 Task: In the  document responsibility.odt Insert the command  'Suggesting 'Email the file to   'softage2@softage.net', with message attached Important: I've emailed you crucial details. Please make sure to go through it thoroughly. and file type: HTML
Action: Mouse moved to (312, 446)
Screenshot: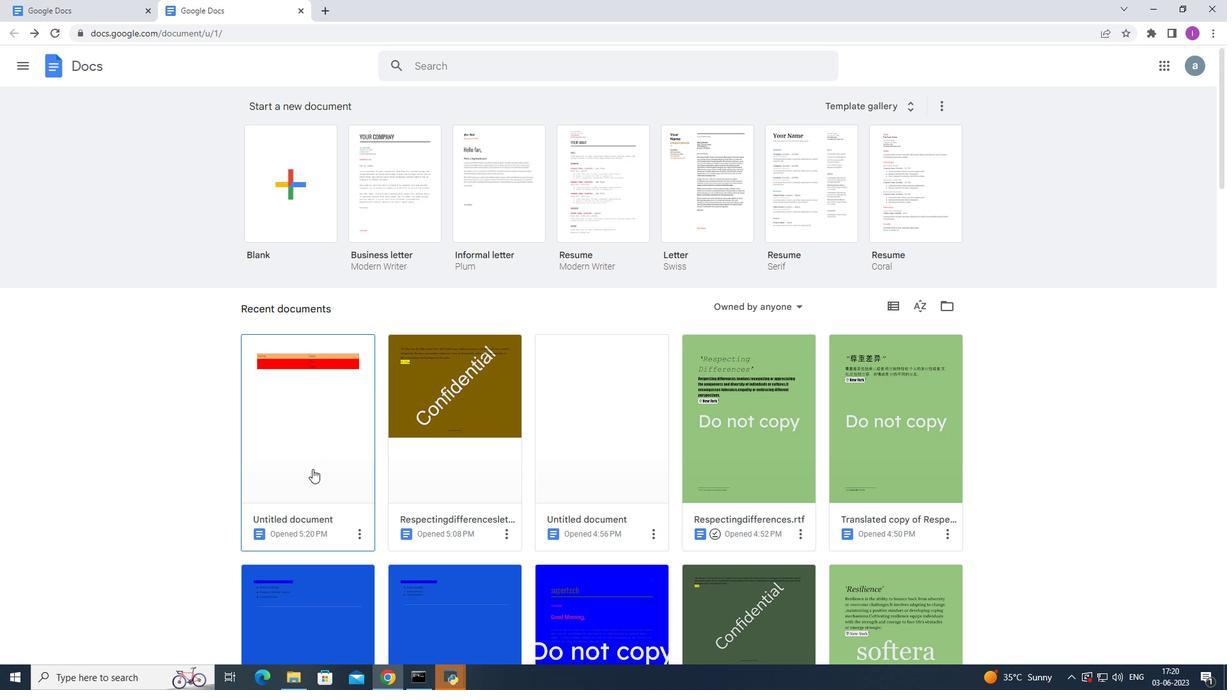 
Action: Mouse pressed left at (312, 446)
Screenshot: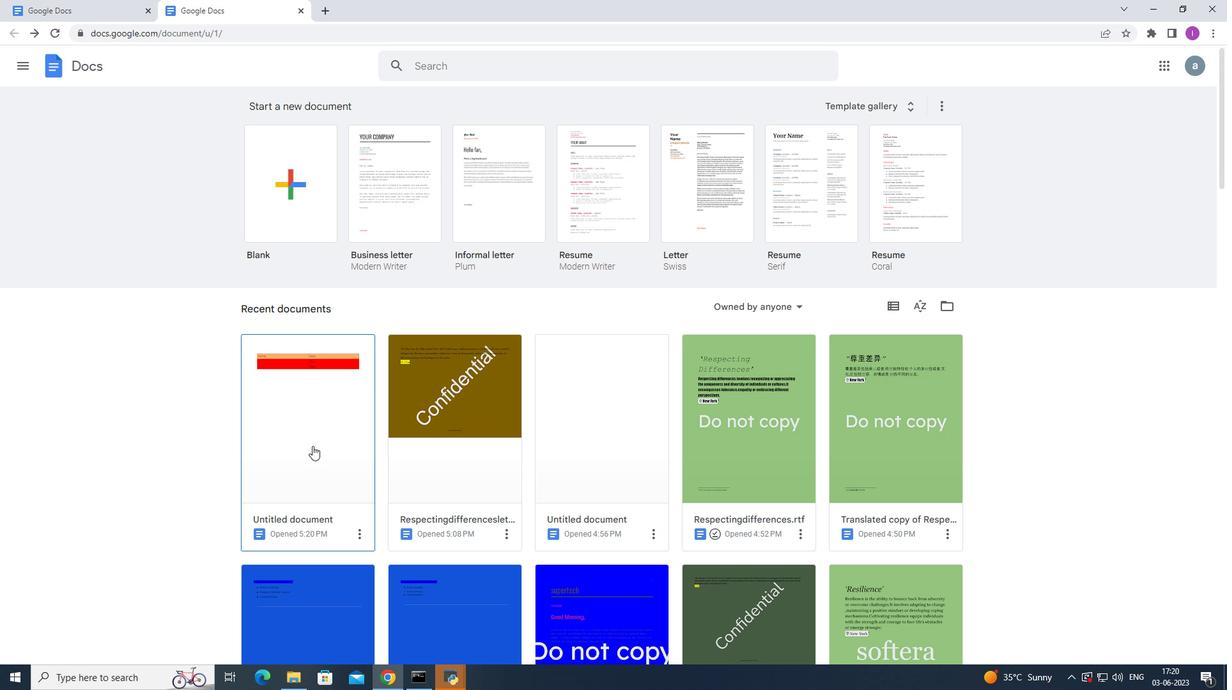 
Action: Mouse moved to (1164, 99)
Screenshot: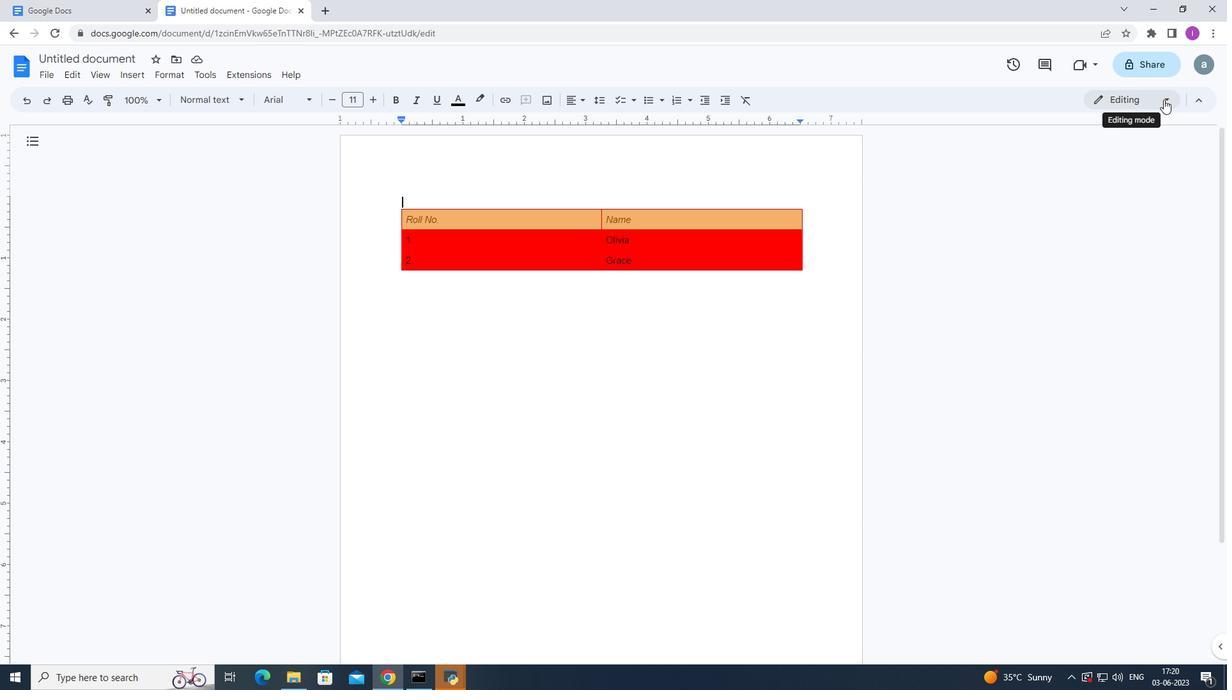 
Action: Mouse pressed left at (1164, 99)
Screenshot: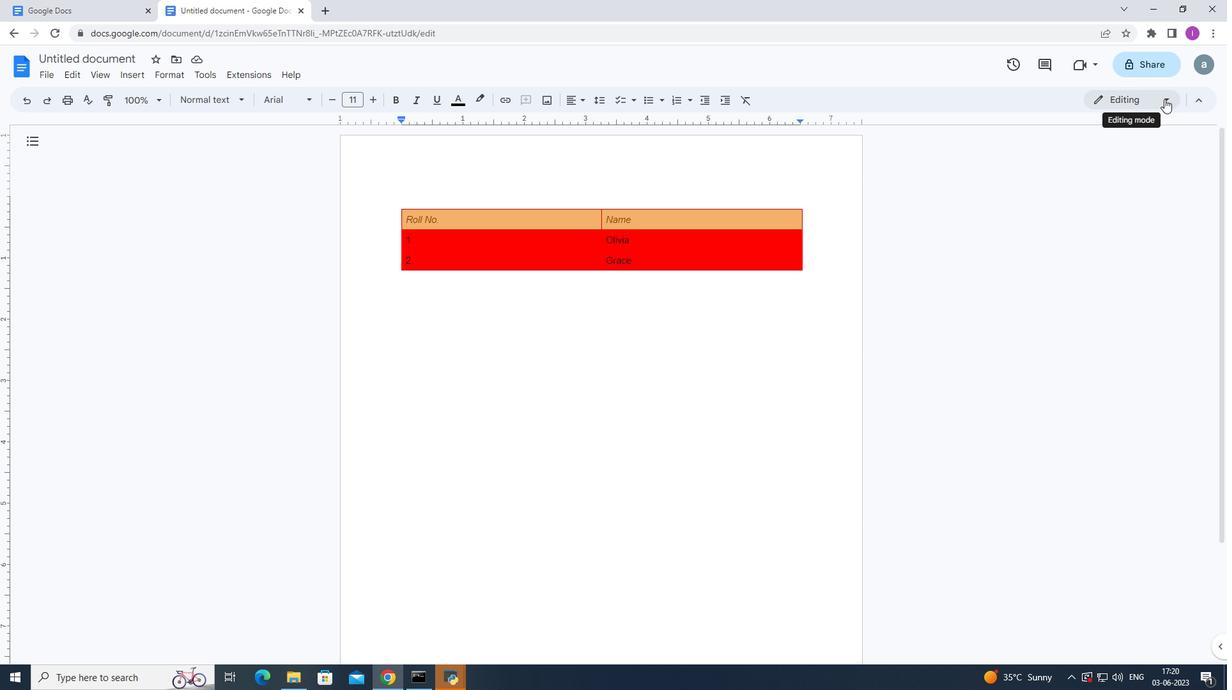 
Action: Mouse moved to (1135, 164)
Screenshot: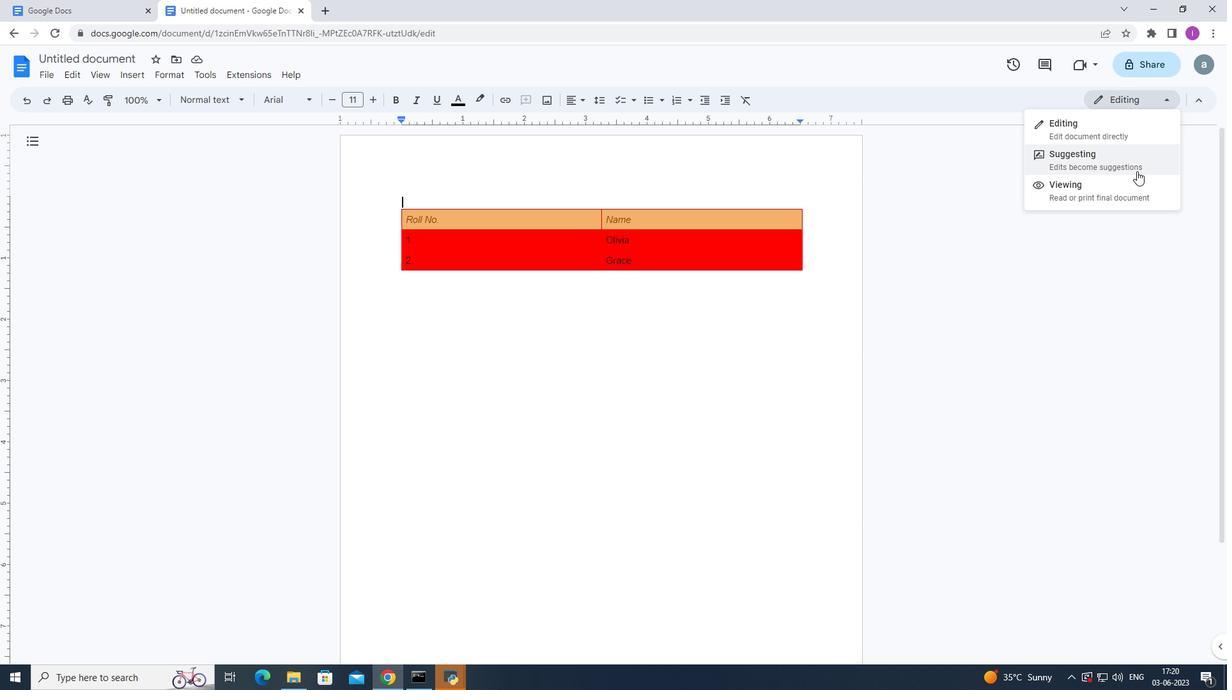 
Action: Mouse pressed left at (1135, 164)
Screenshot: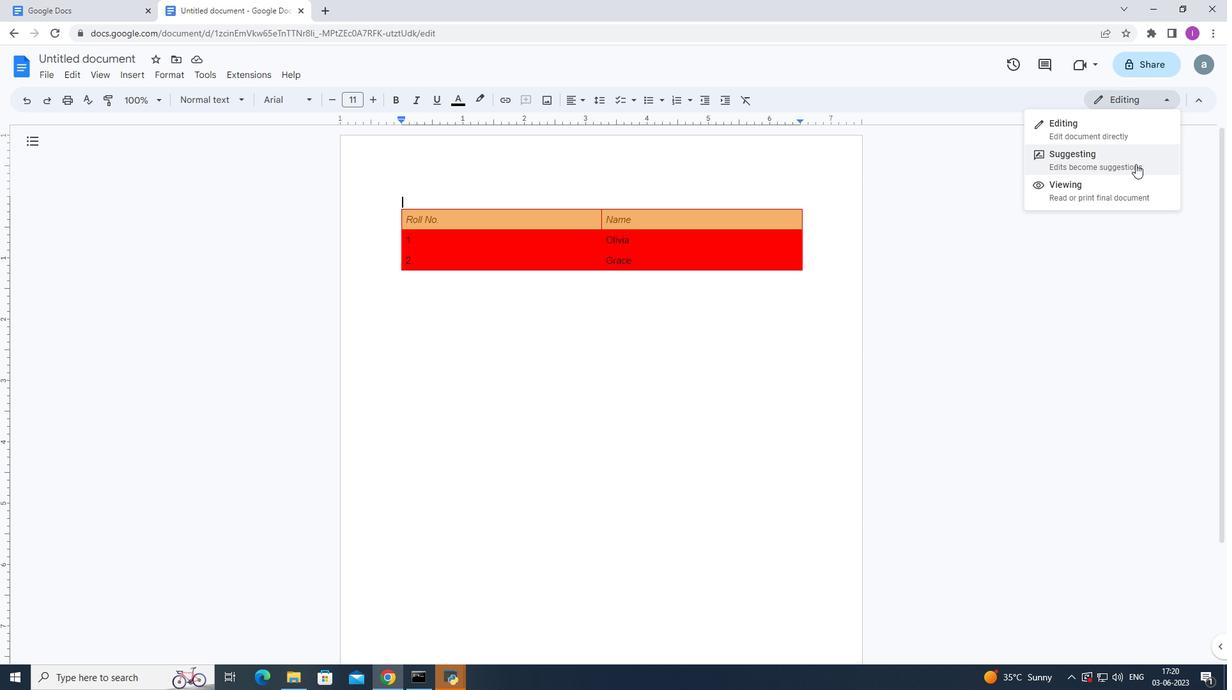 
Action: Mouse moved to (40, 79)
Screenshot: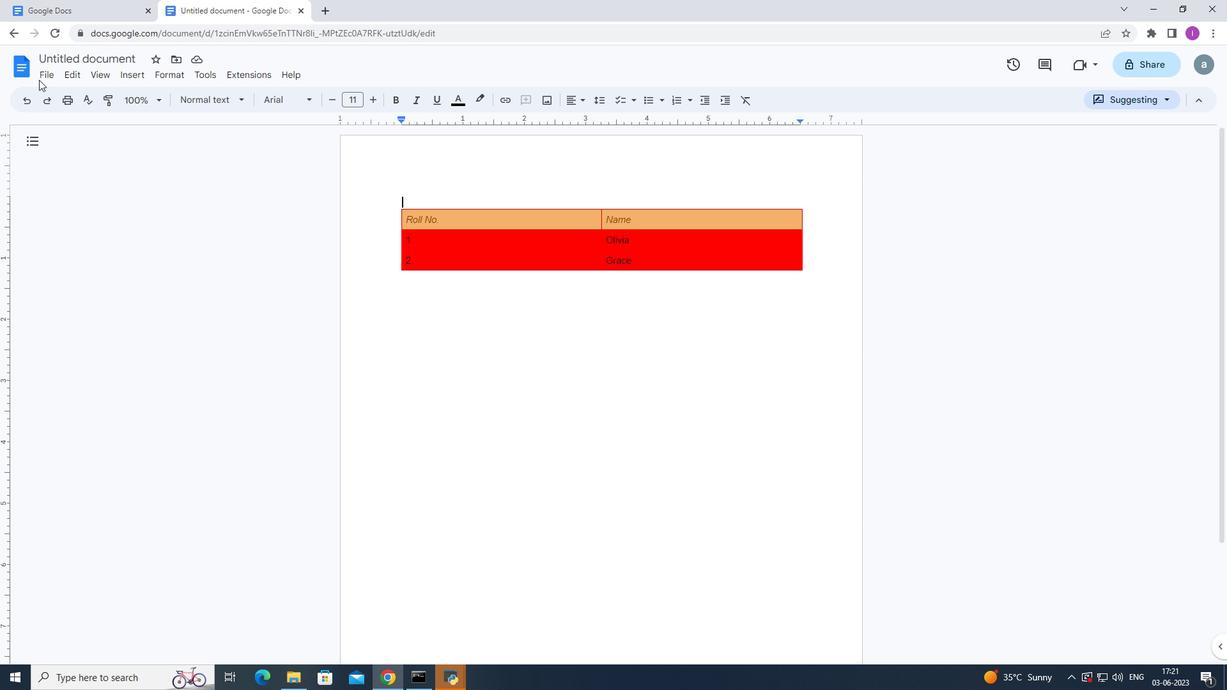 
Action: Mouse pressed left at (40, 79)
Screenshot: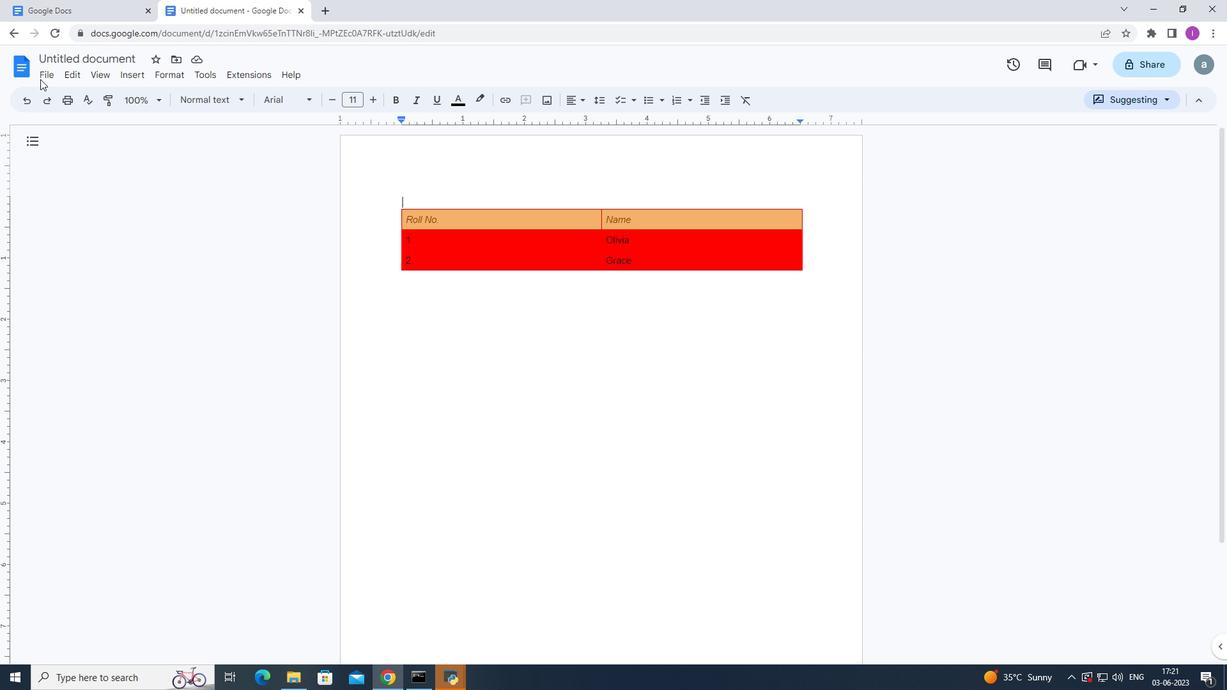 
Action: Mouse moved to (43, 71)
Screenshot: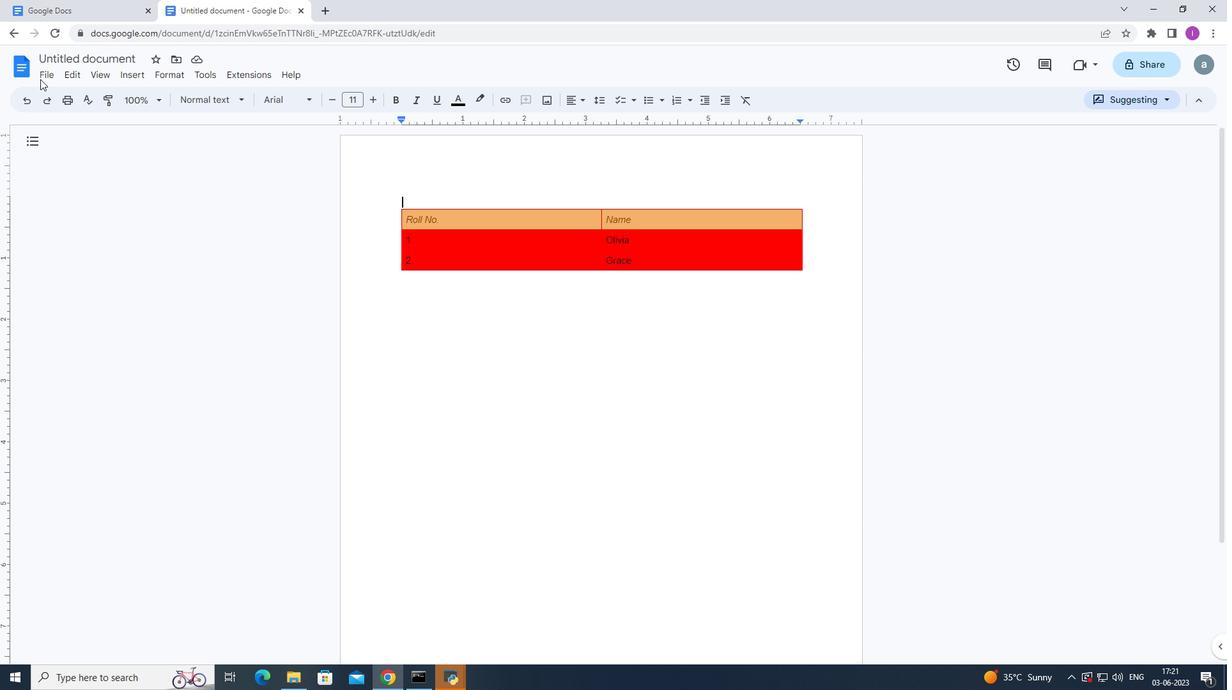 
Action: Mouse pressed left at (43, 71)
Screenshot: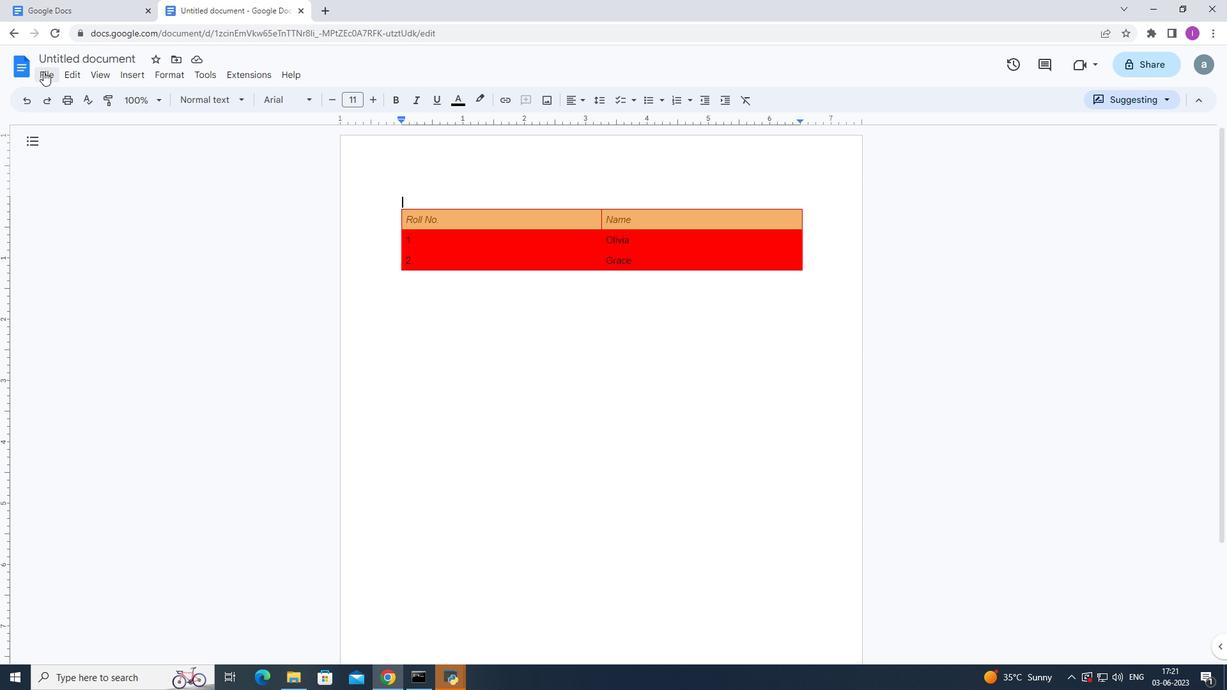 
Action: Mouse moved to (343, 187)
Screenshot: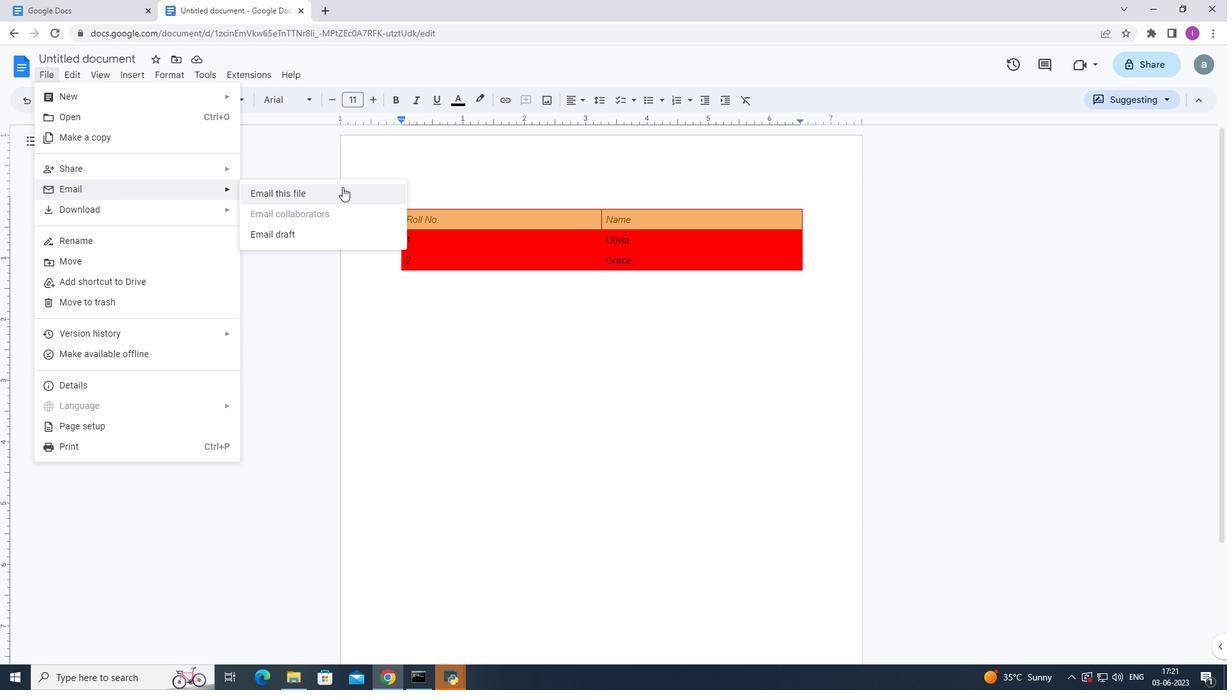 
Action: Mouse pressed left at (343, 187)
Screenshot: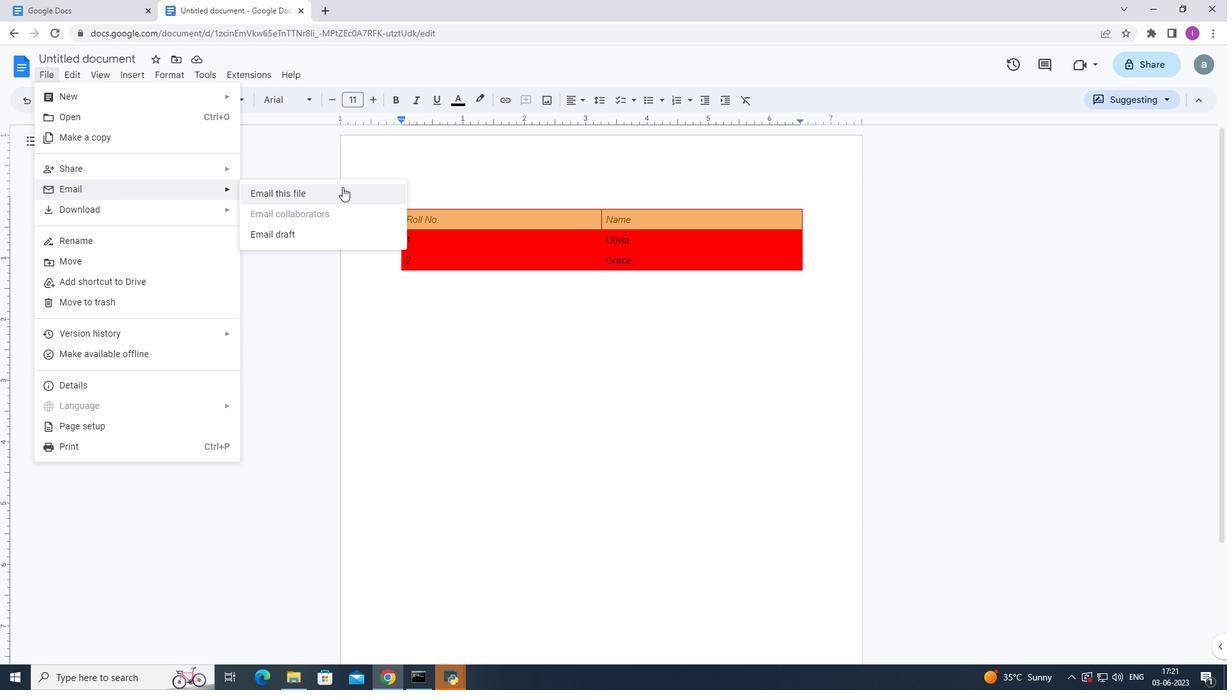
Action: Mouse moved to (504, 263)
Screenshot: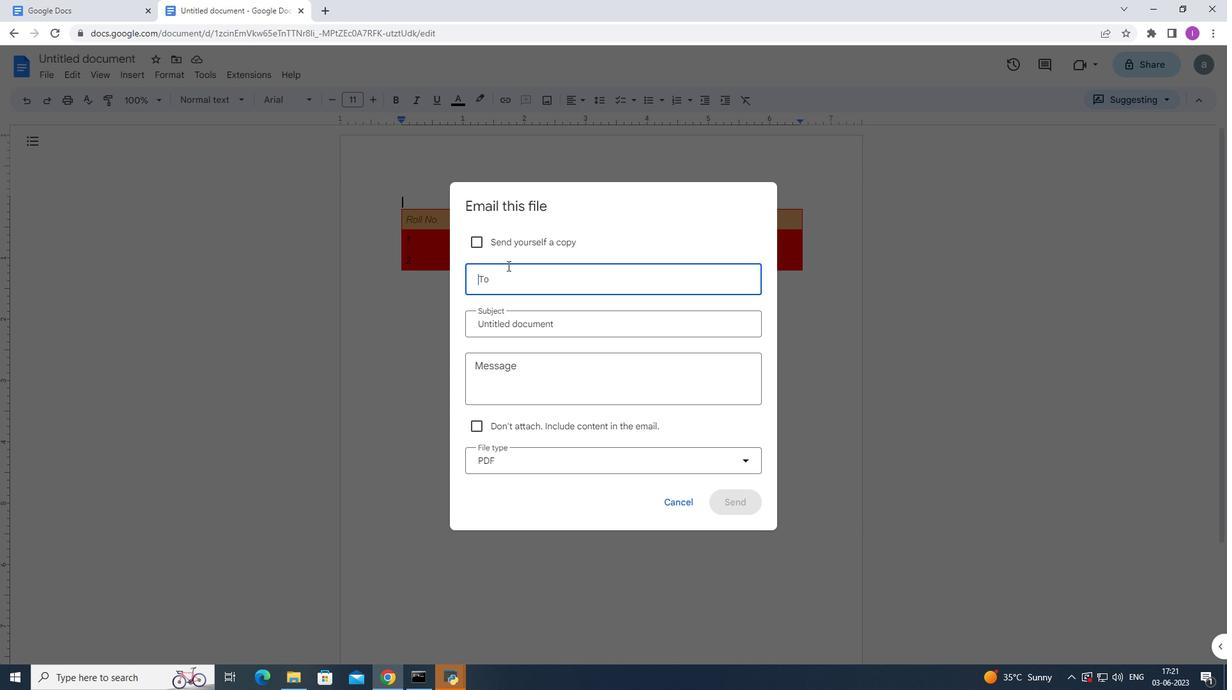
Action: Key pressed s
Screenshot: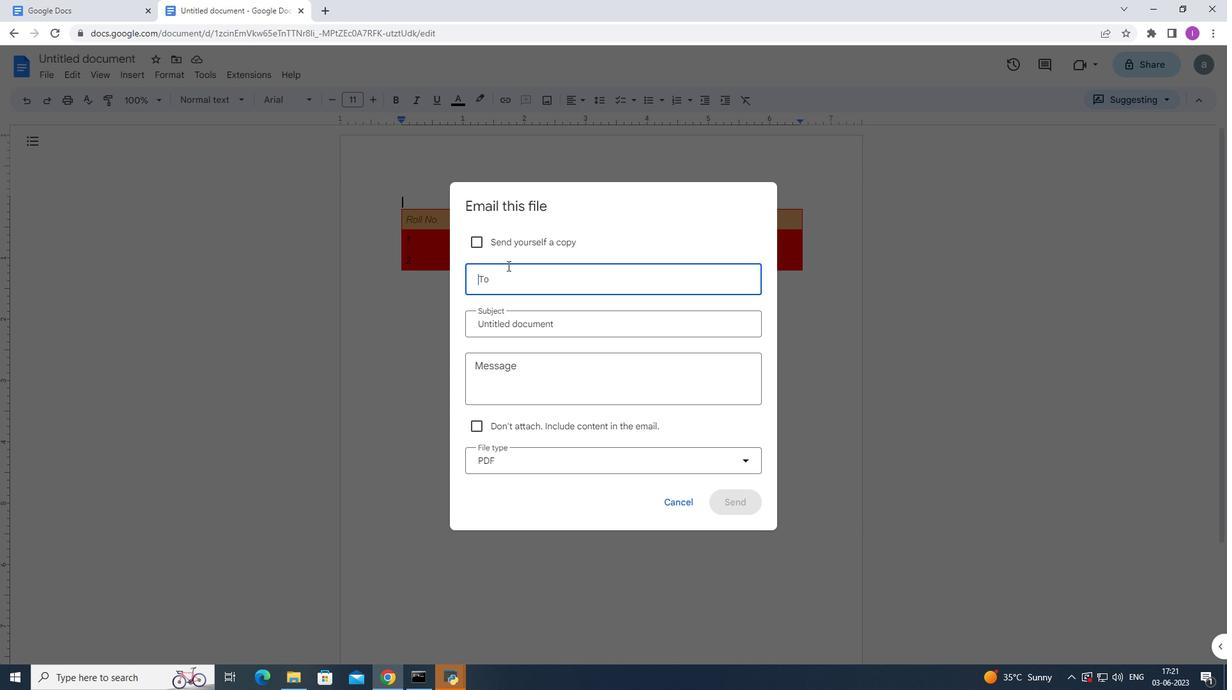
Action: Mouse moved to (503, 263)
Screenshot: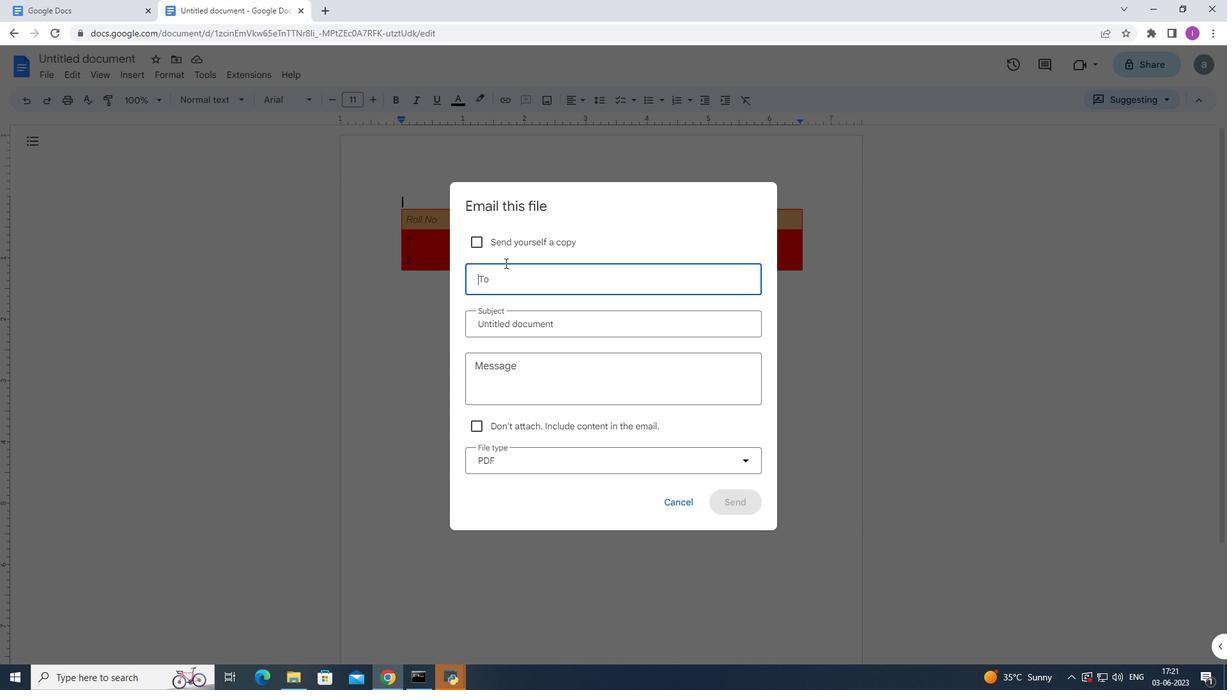 
Action: Key pressed o
Screenshot: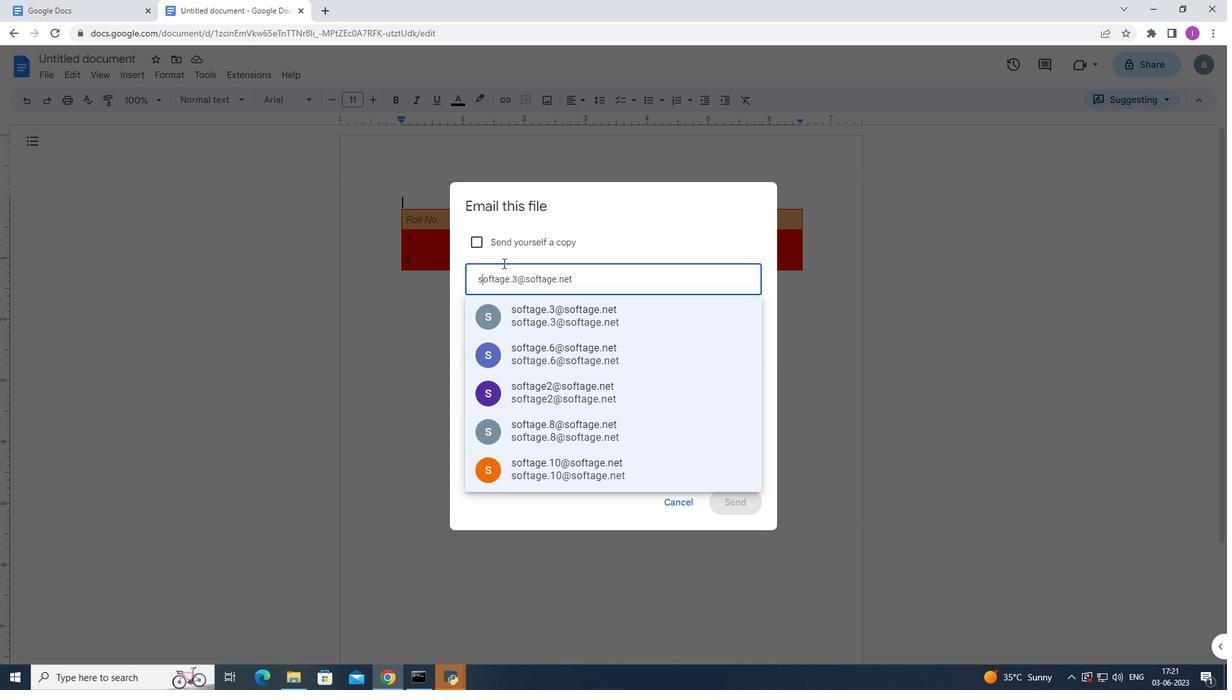 
Action: Mouse moved to (555, 381)
Screenshot: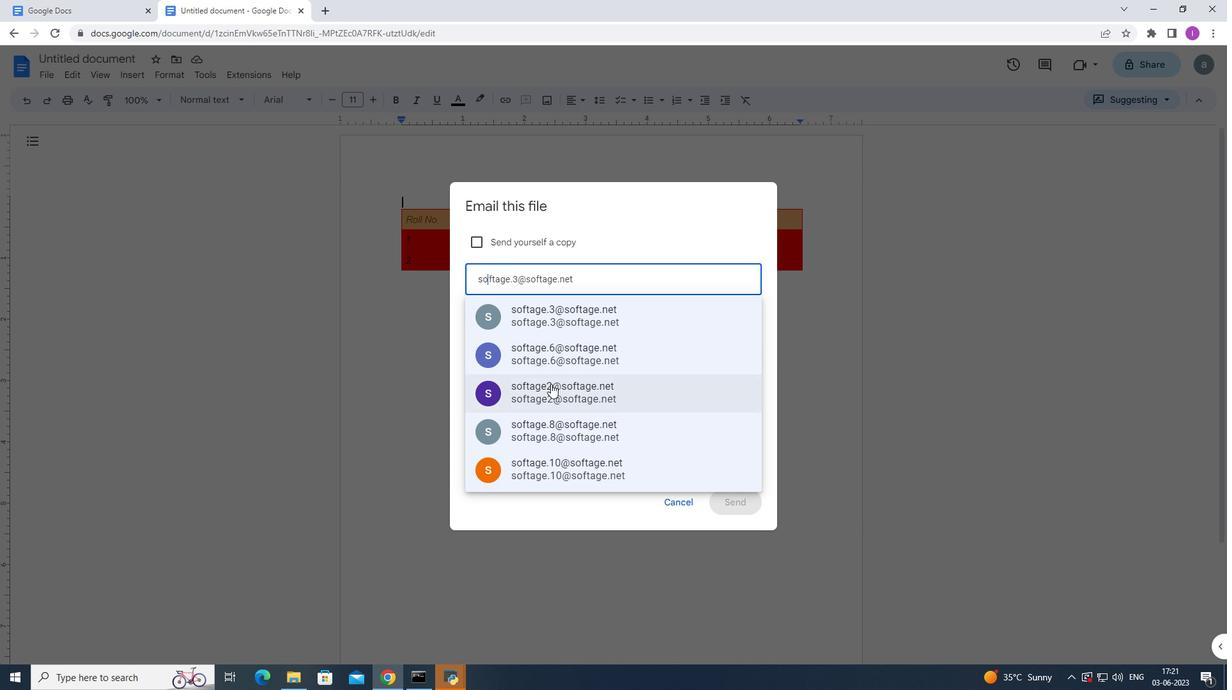 
Action: Mouse pressed left at (555, 381)
Screenshot: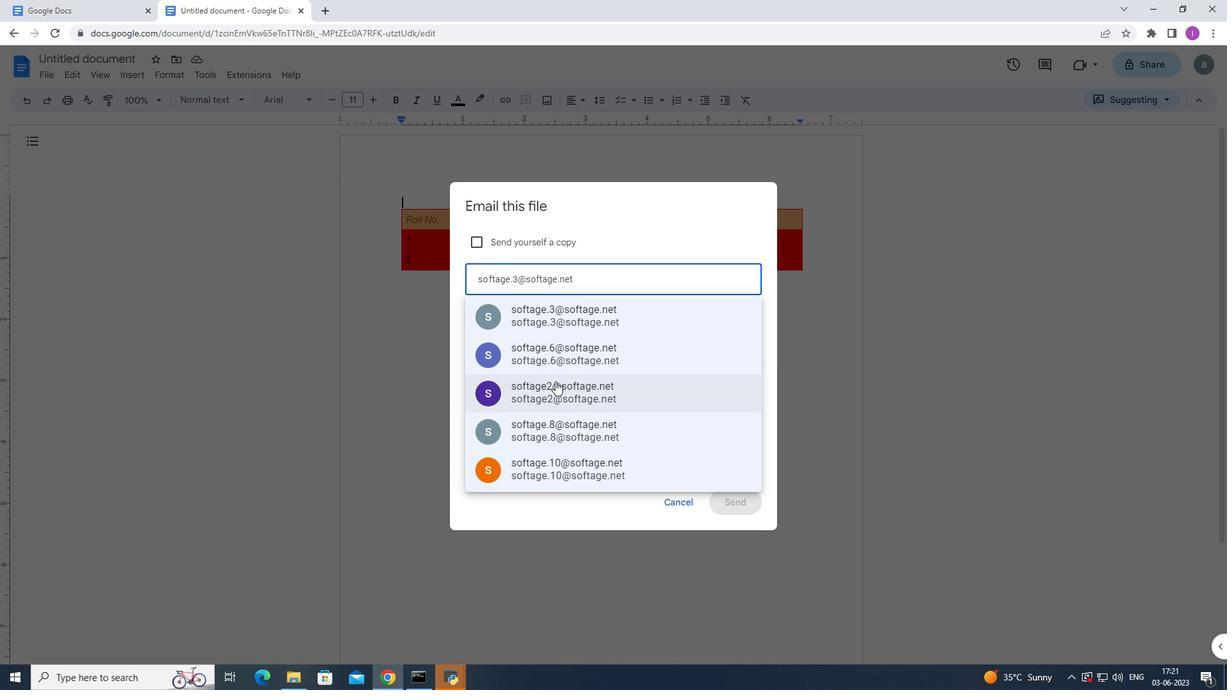 
Action: Mouse moved to (476, 368)
Screenshot: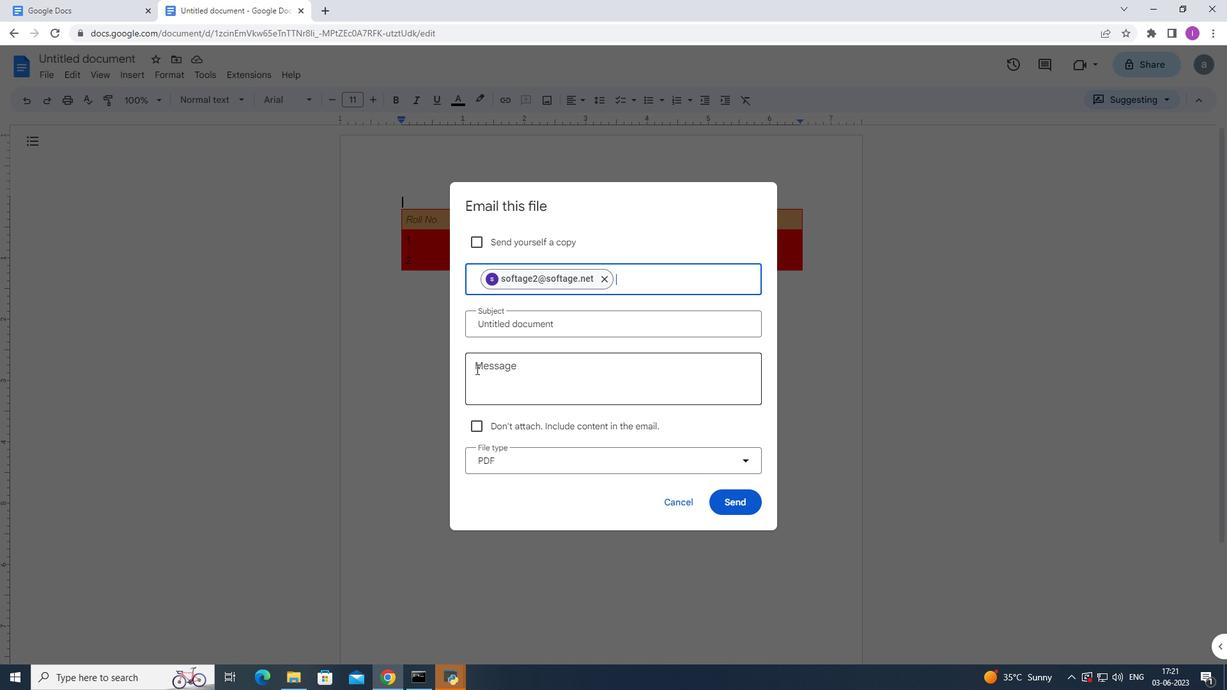 
Action: Mouse pressed left at (476, 368)
Screenshot: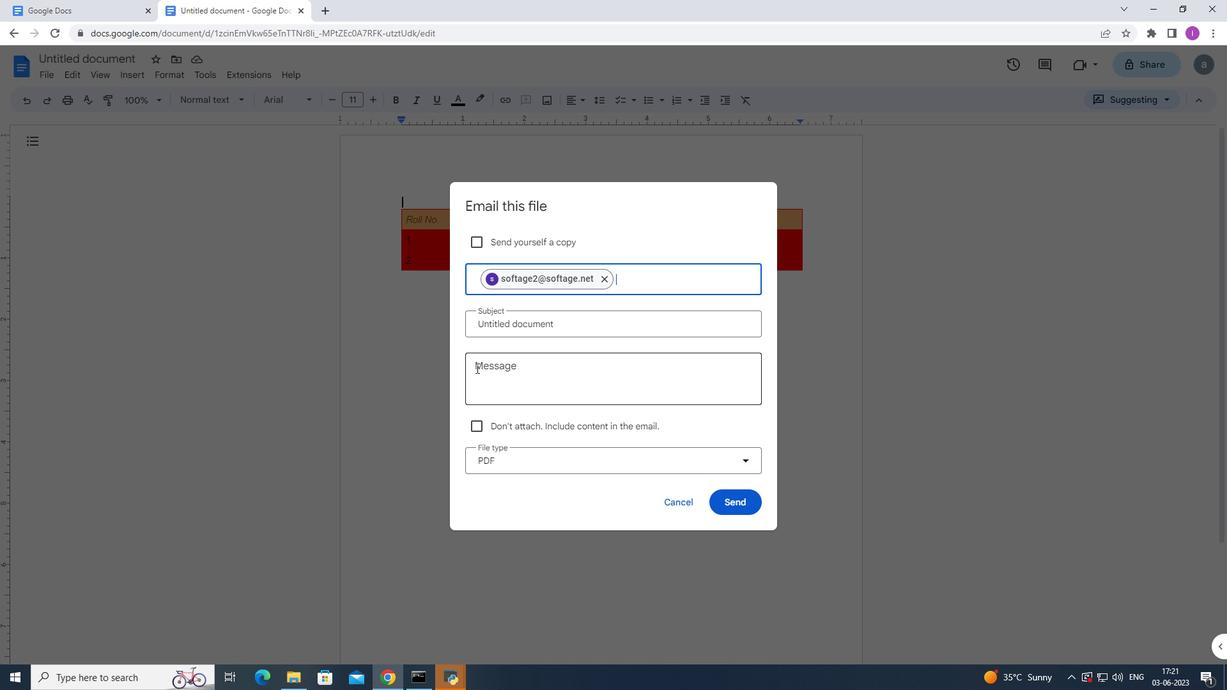 
Action: Mouse moved to (789, 69)
Screenshot: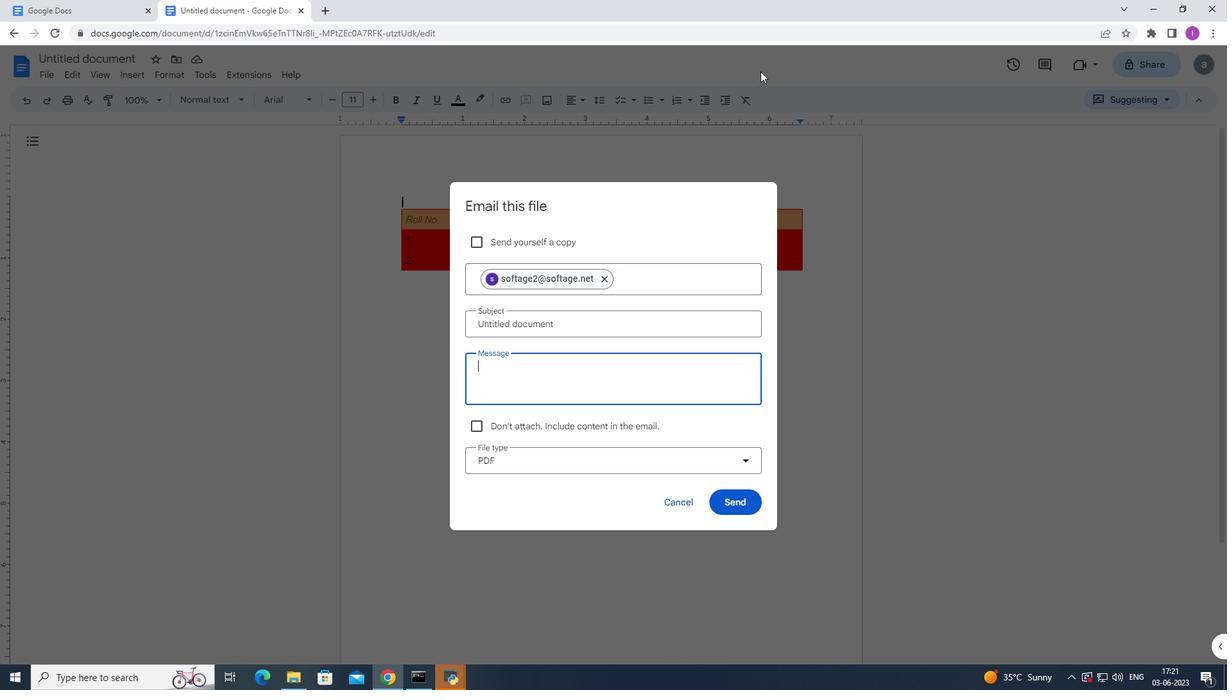
Action: Key pressed <Key.shift>Important
Screenshot: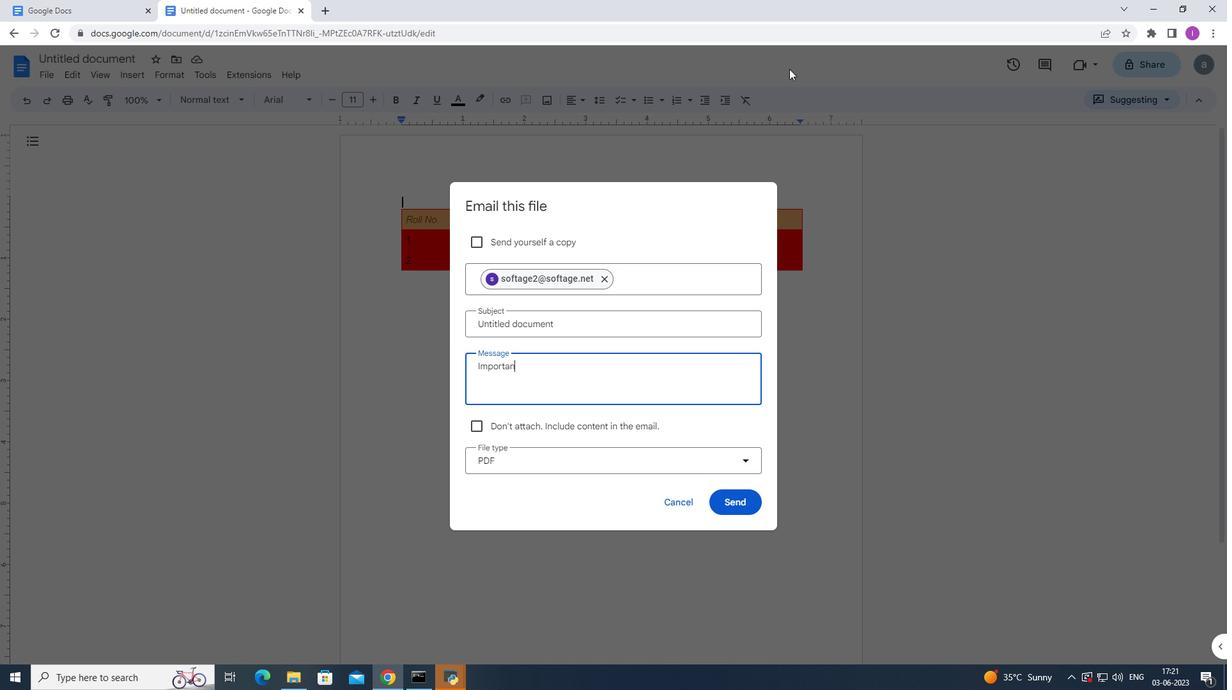 
Action: Mouse moved to (1137, 72)
Screenshot: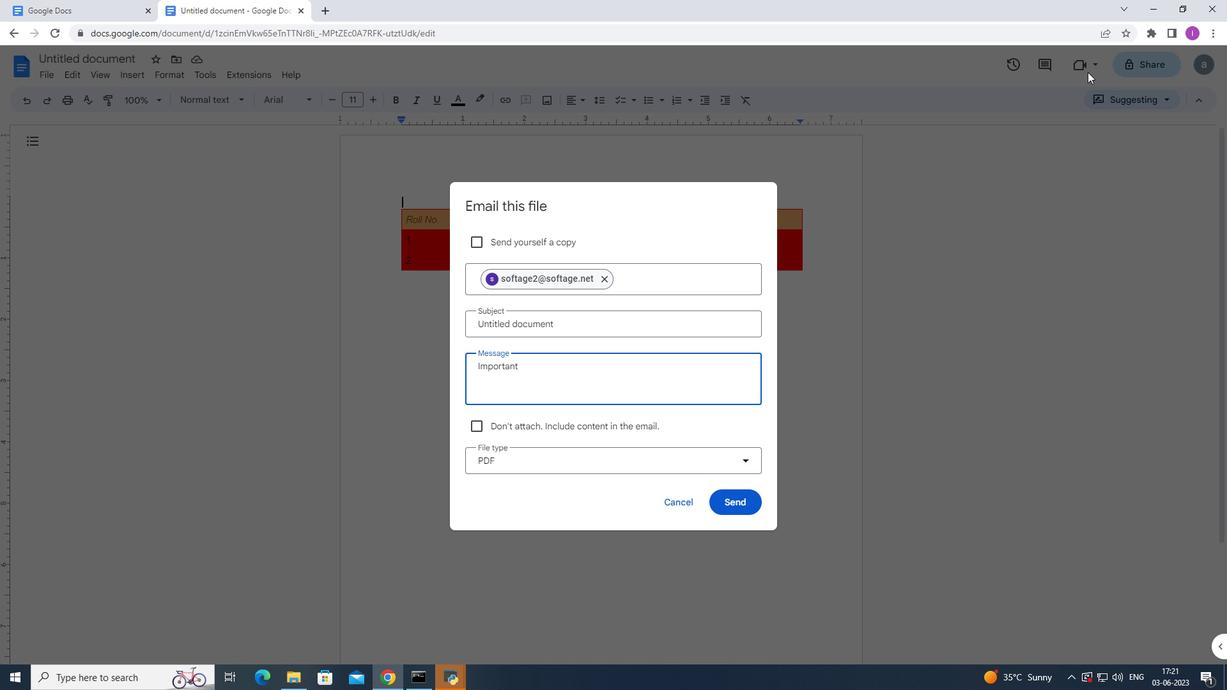 
Action: Key pressed <Key.shift><Key.shift>:<Key.space><Key.shift>I've<Key.space>emailed<Key.space>you<Key.space>crucial<Key.space>detal<Key.backspace>ils
Screenshot: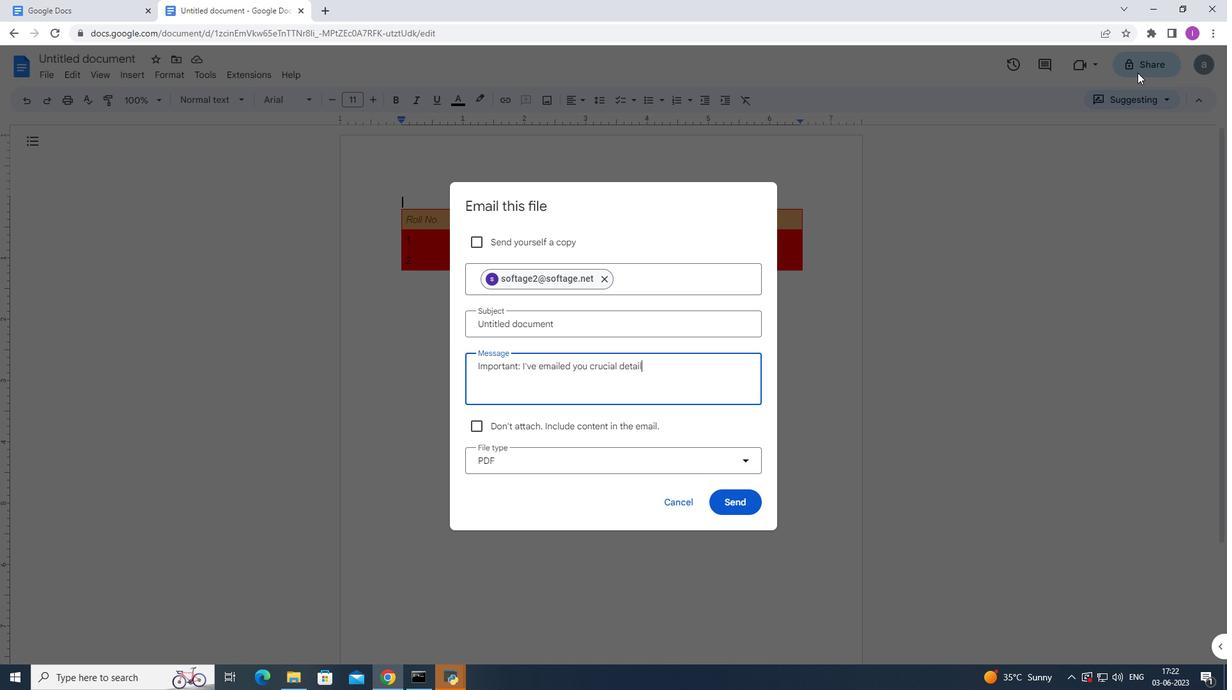 
Action: Mouse moved to (1227, 109)
Screenshot: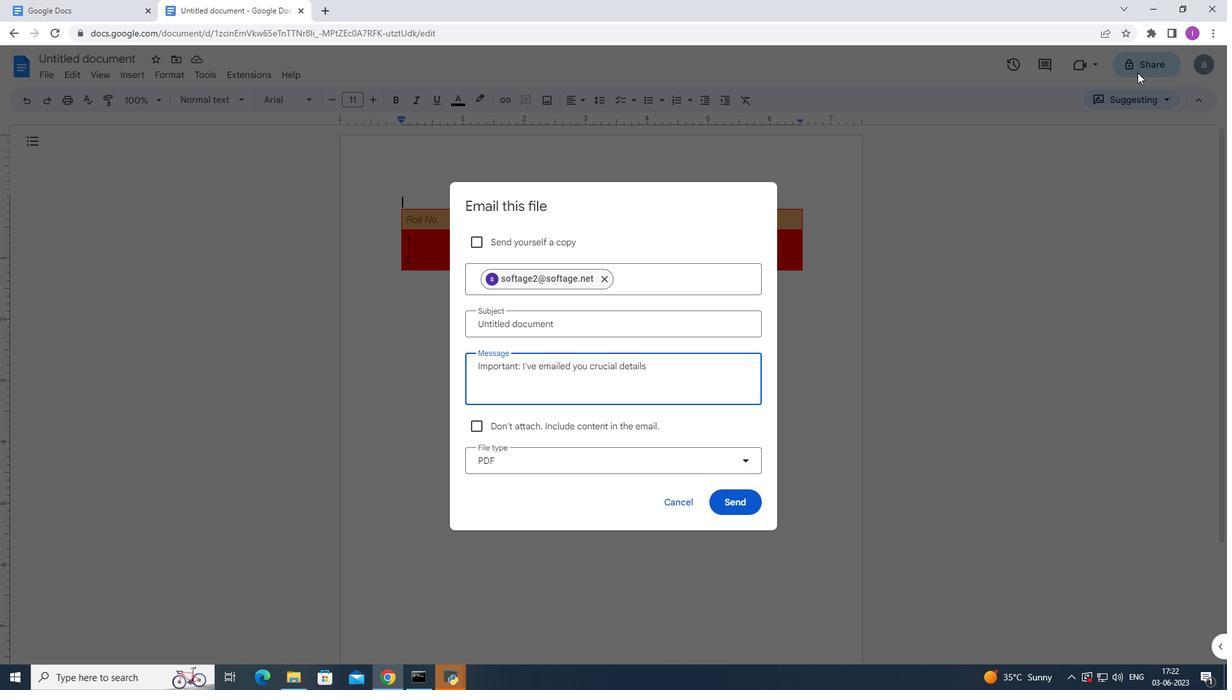 
Action: Key pressed .please<Key.space>makesurre
Screenshot: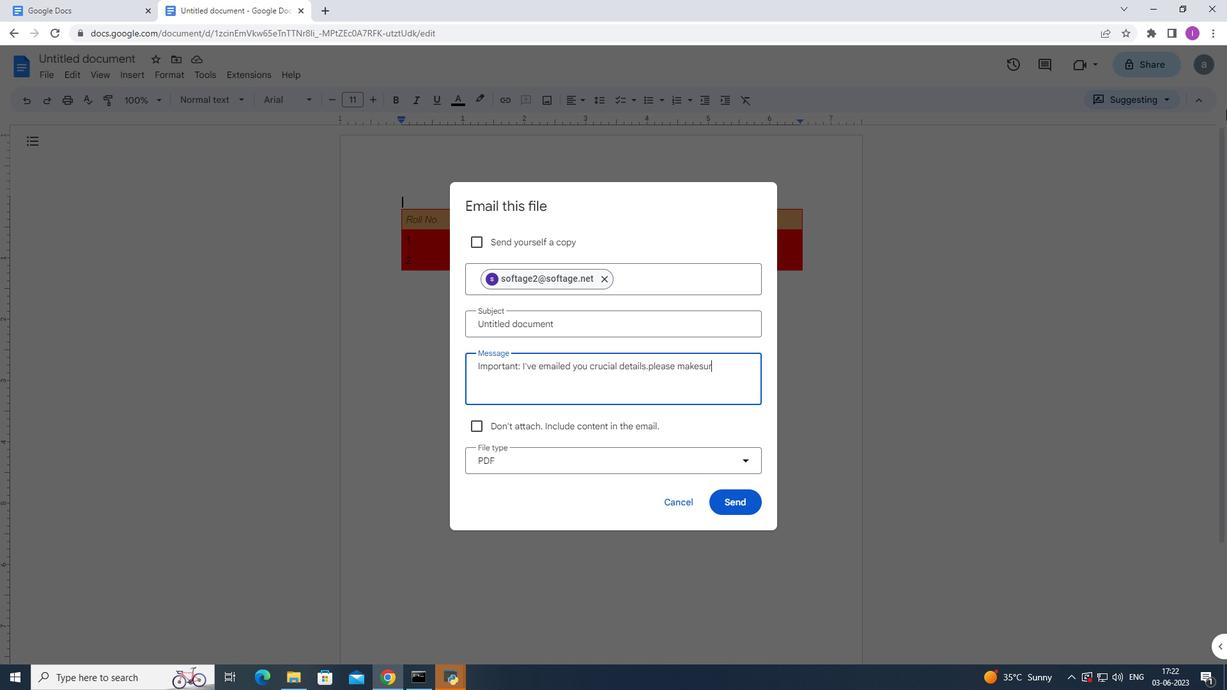 
Action: Mouse moved to (701, 368)
Screenshot: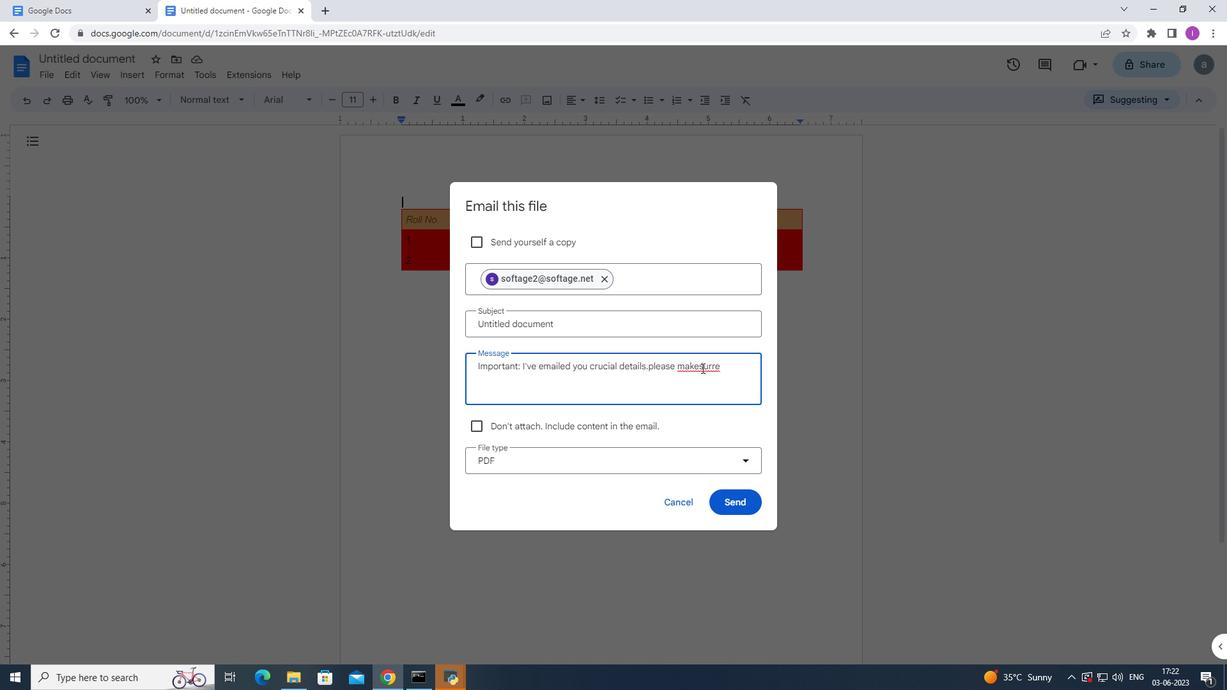 
Action: Mouse pressed left at (701, 368)
Screenshot: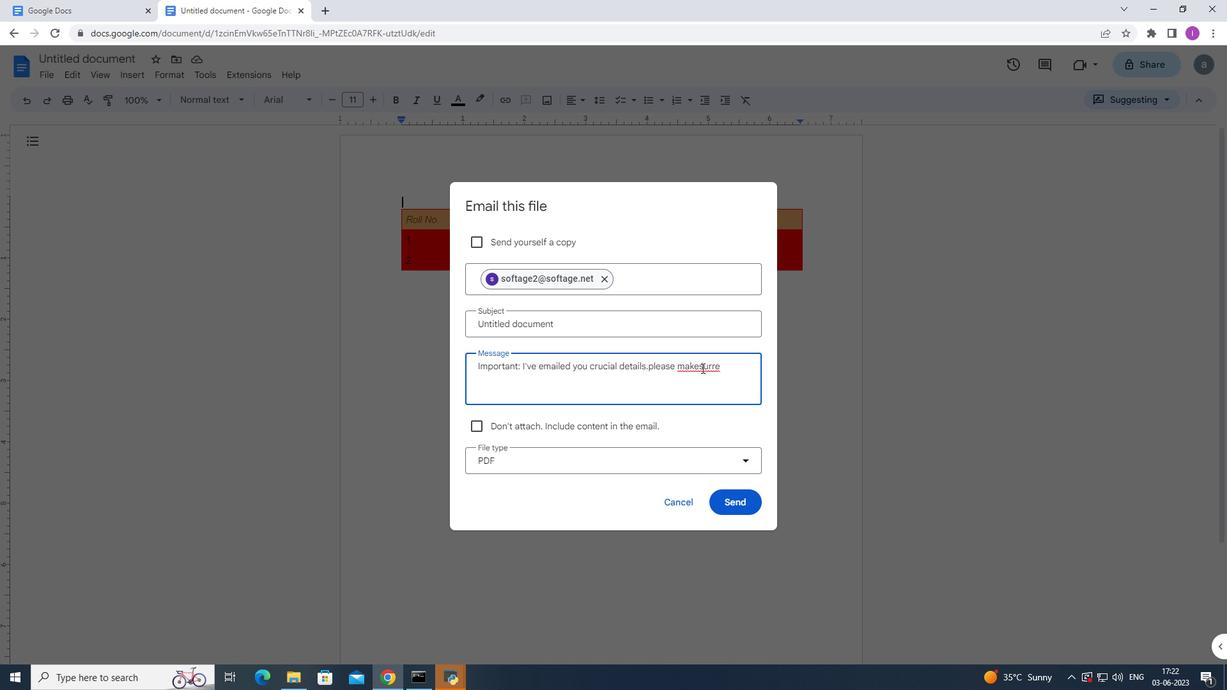 
Action: Mouse moved to (696, 368)
Screenshot: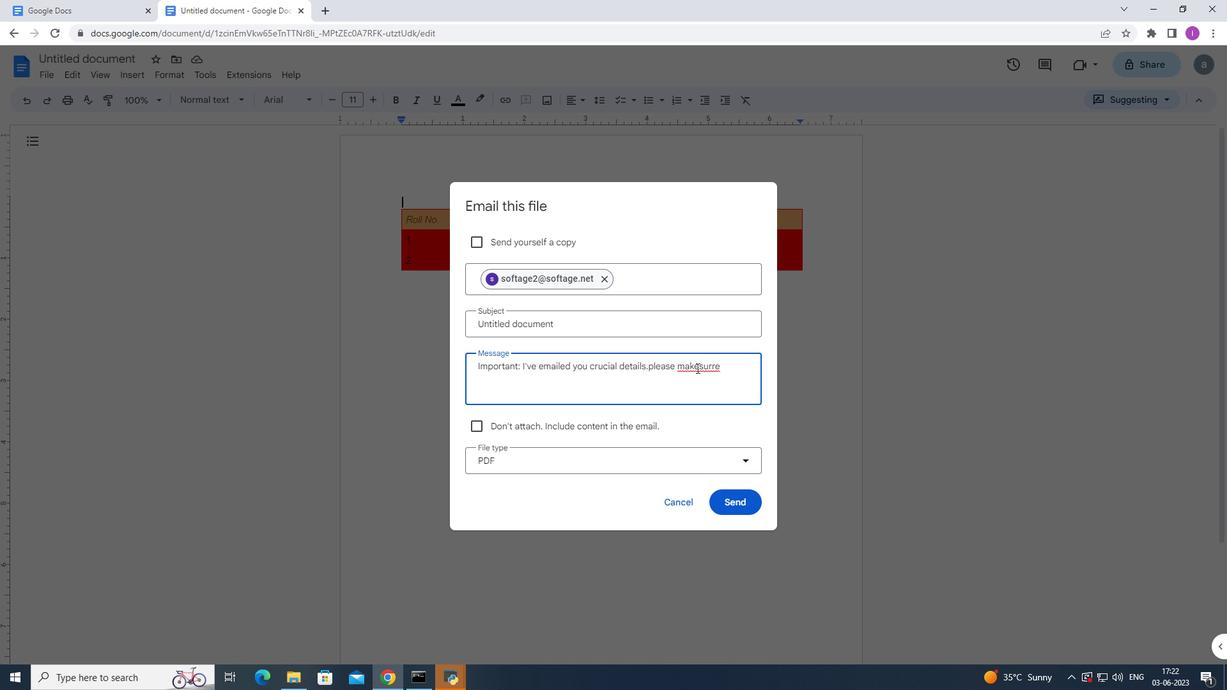 
Action: Mouse pressed left at (696, 368)
Screenshot: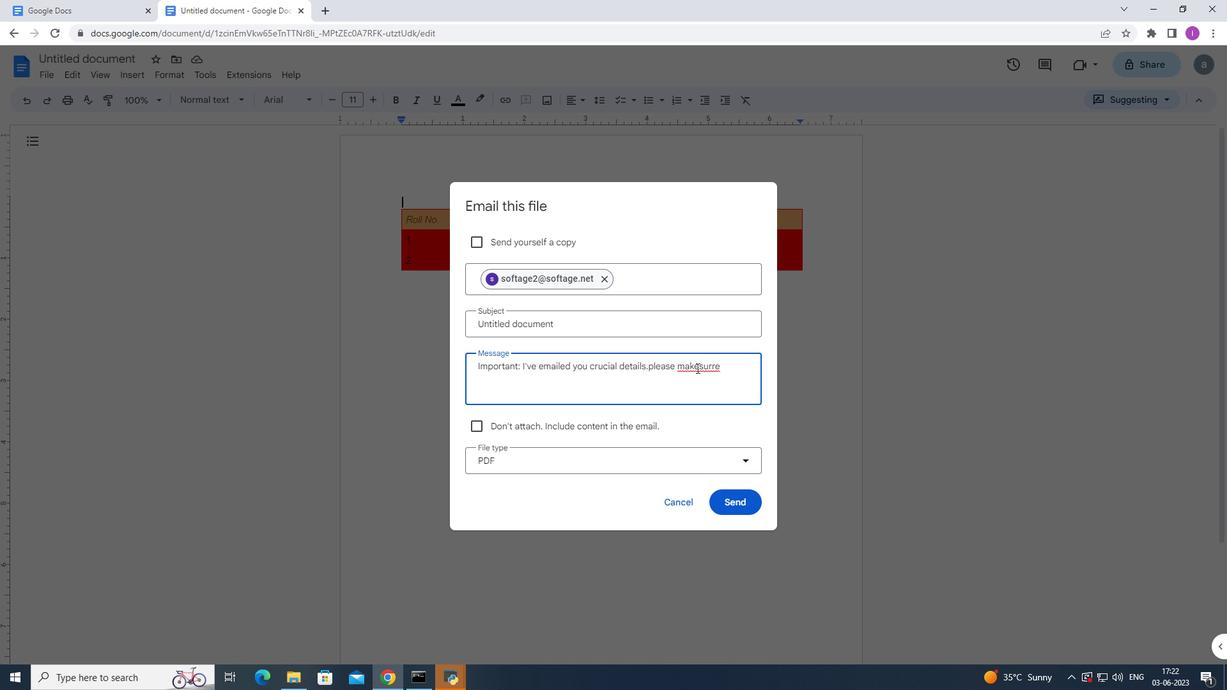 
Action: Mouse moved to (702, 365)
Screenshot: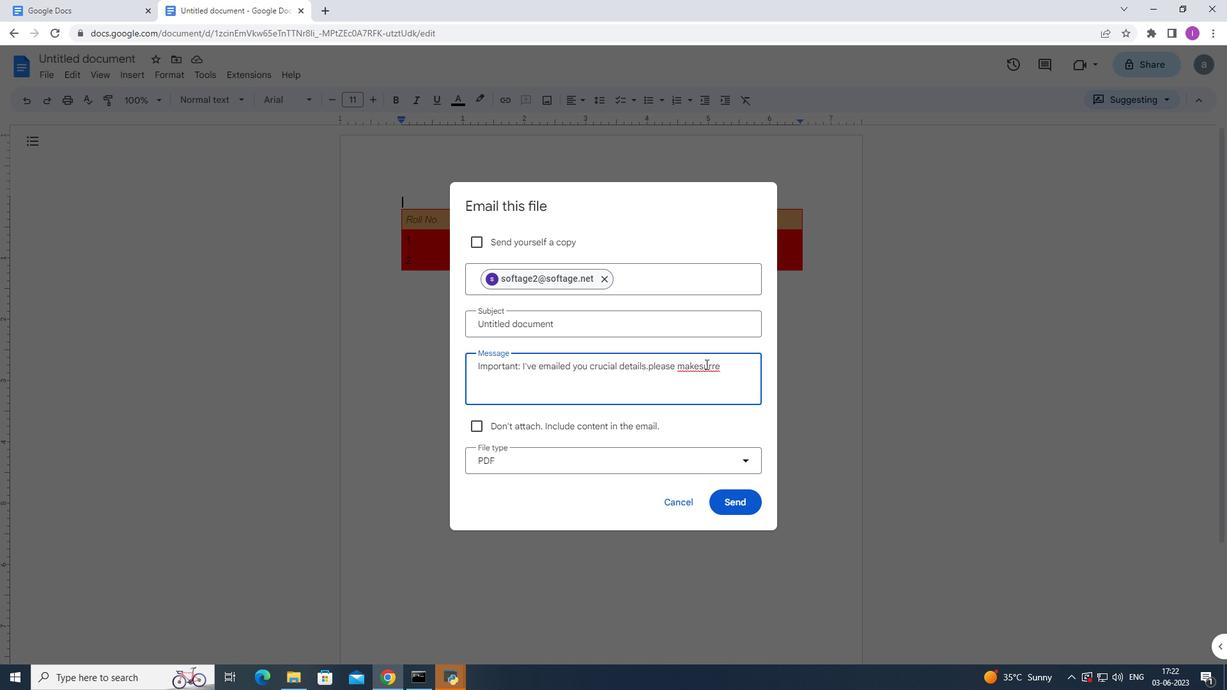
Action: Key pressed <Key.space>
Screenshot: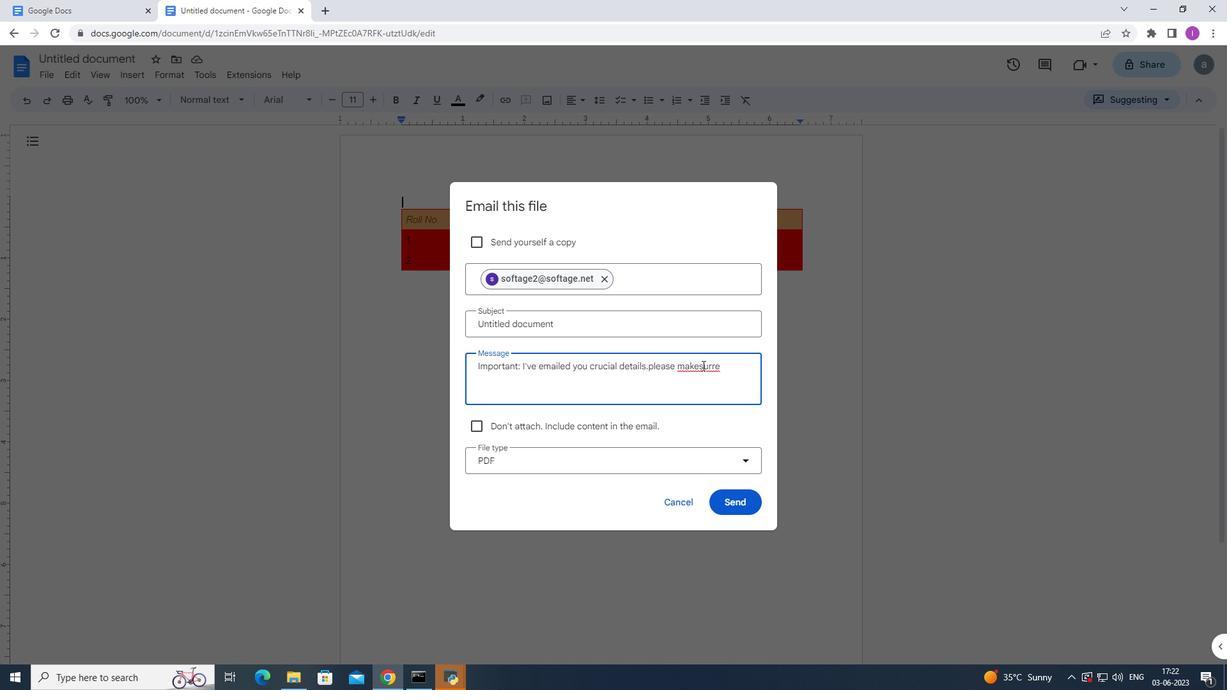 
Action: Mouse moved to (715, 368)
Screenshot: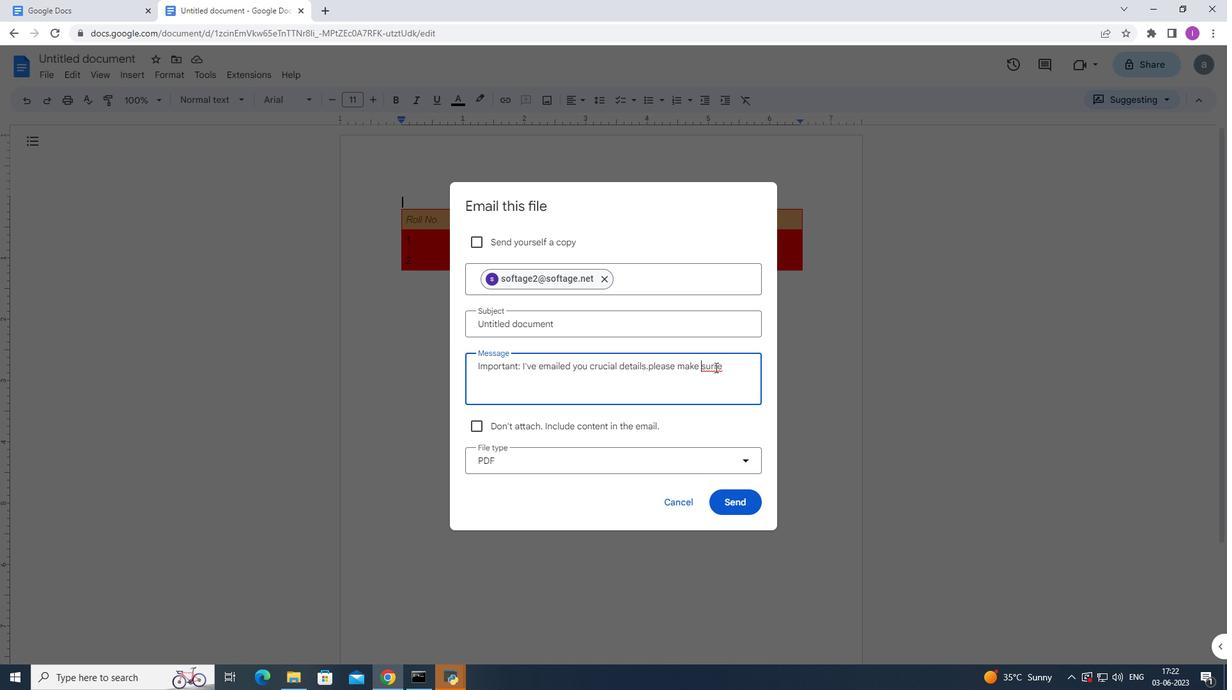 
Action: Mouse pressed left at (715, 368)
Screenshot: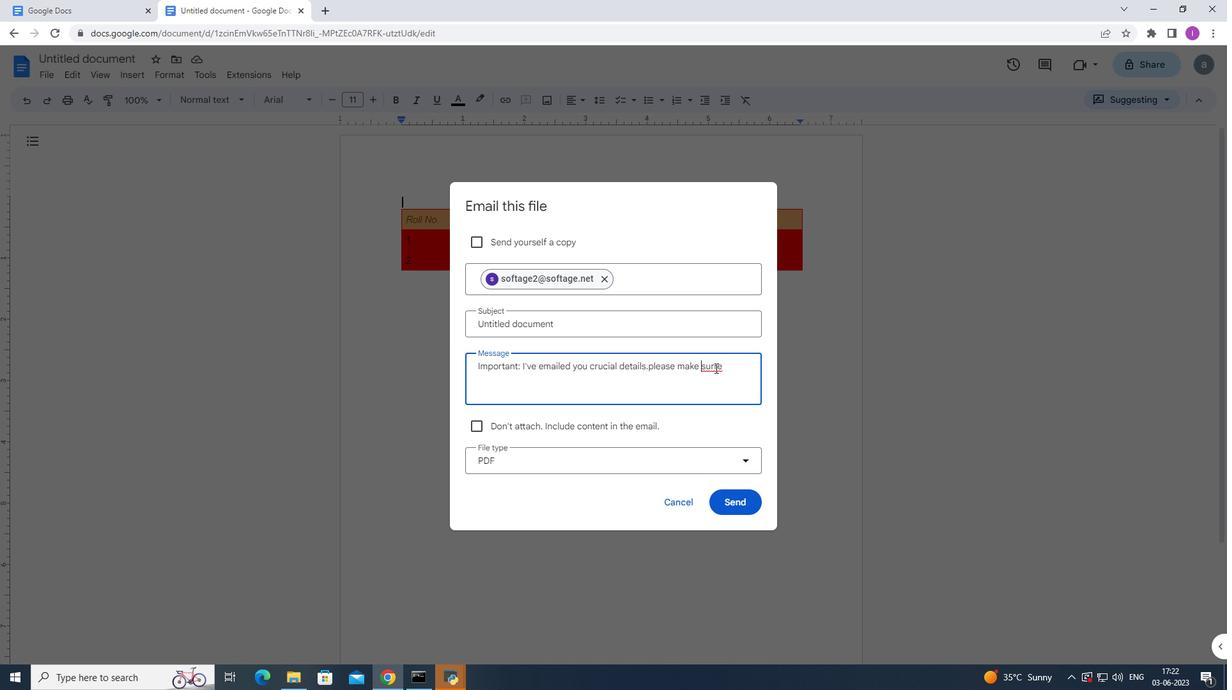
Action: Key pressed <Key.backspace>
Screenshot: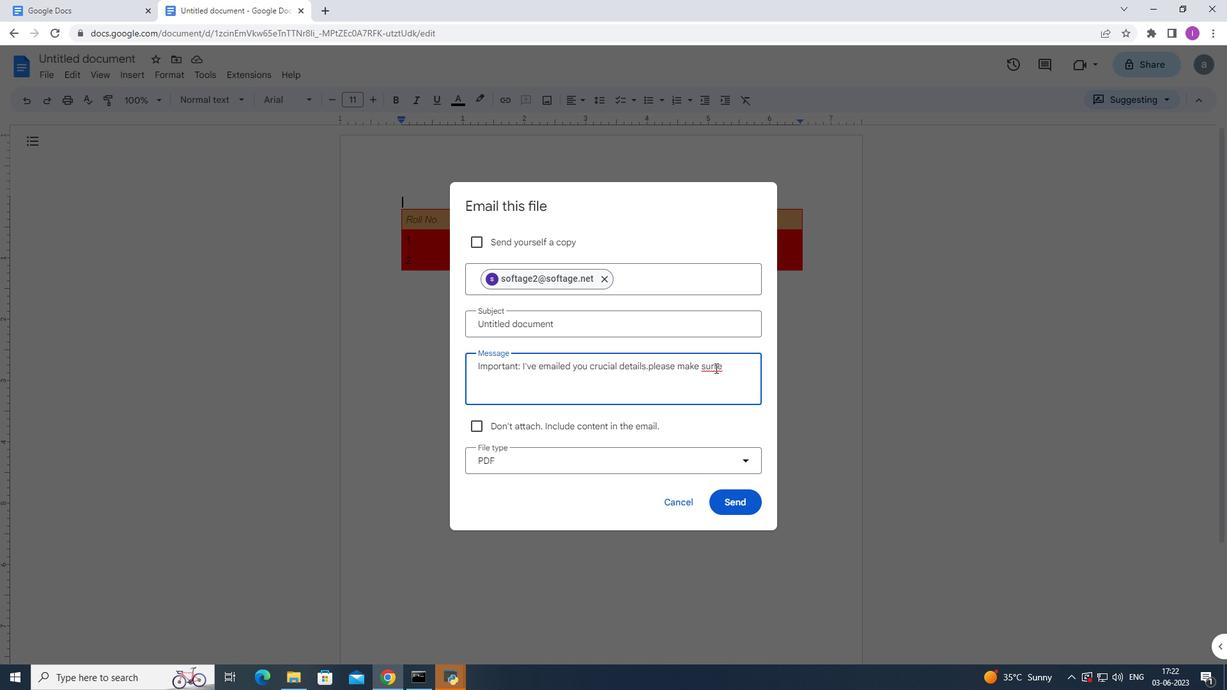 
Action: Mouse moved to (738, 364)
Screenshot: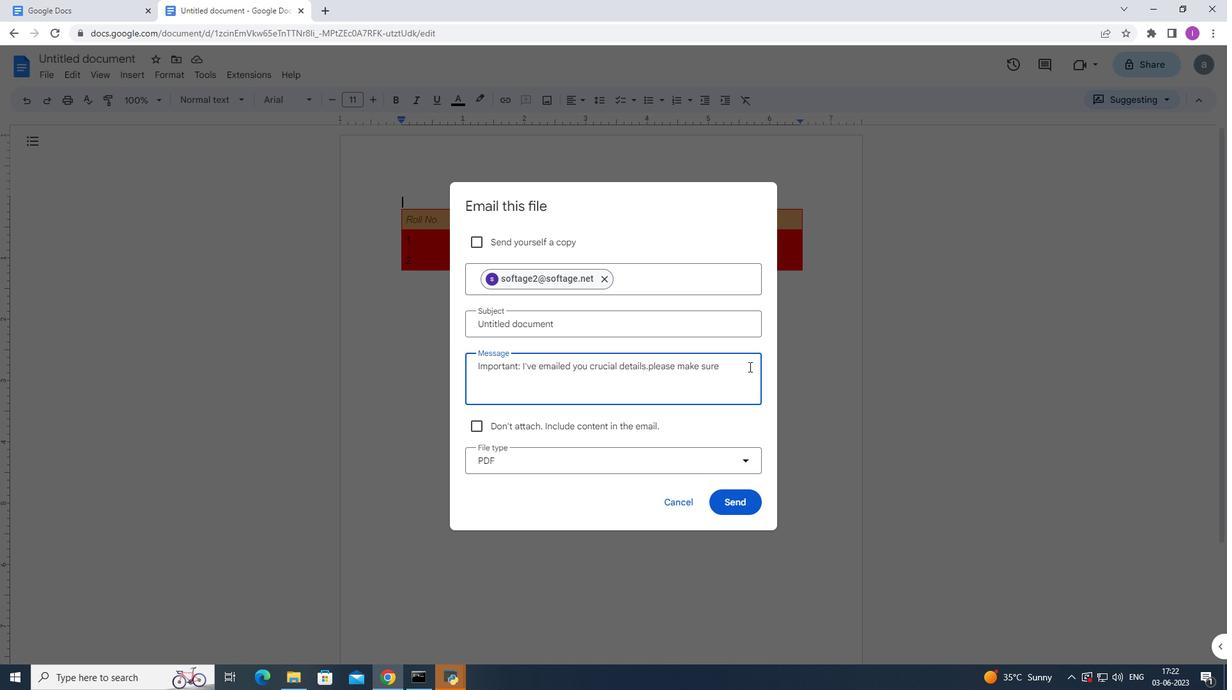 
Action: Mouse pressed left at (738, 364)
Screenshot: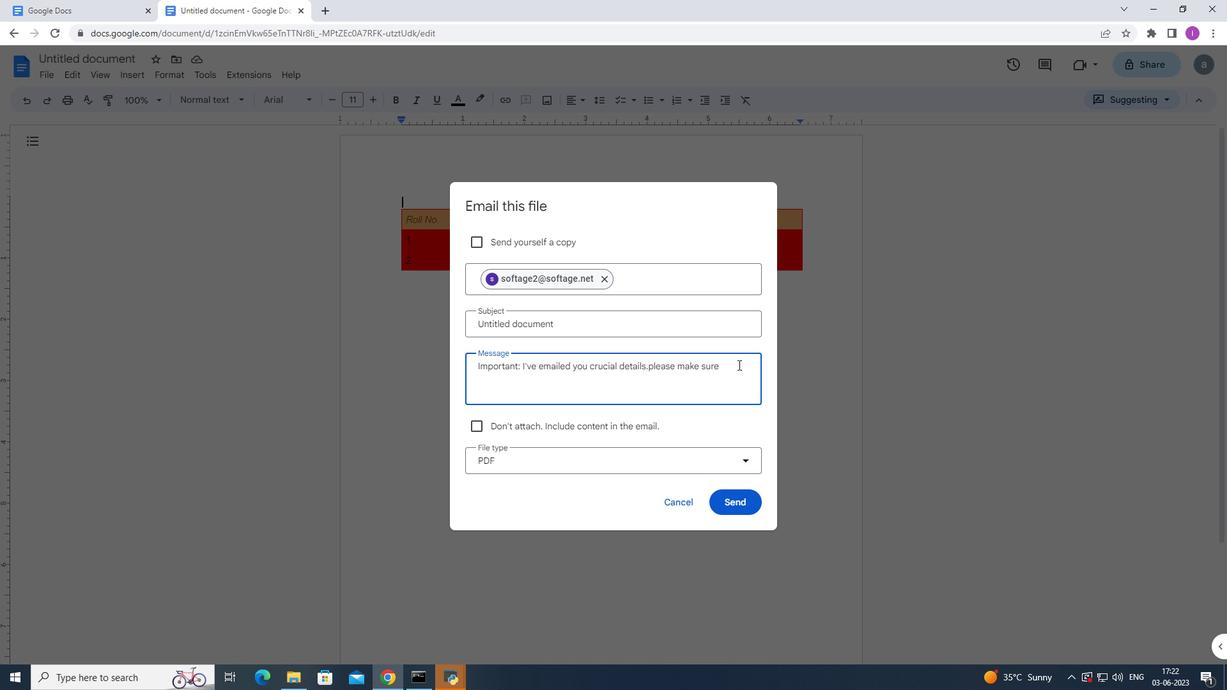 
Action: Mouse moved to (832, 351)
Screenshot: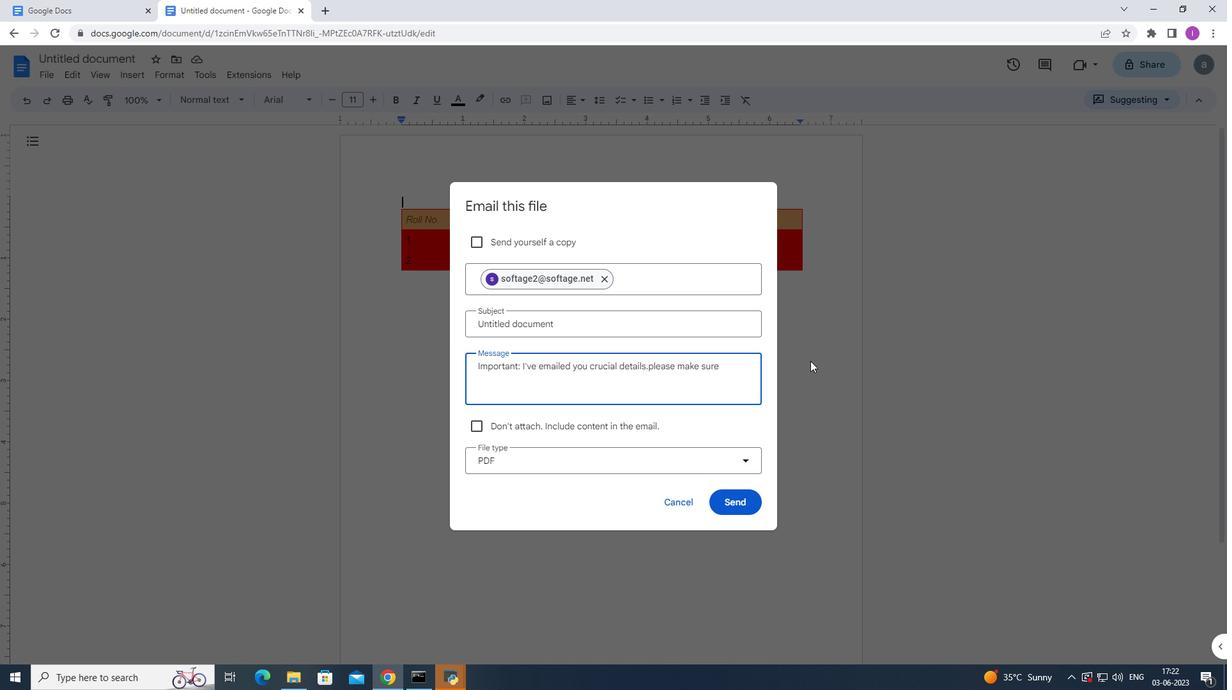 
Action: Key pressed <Key.space>
Screenshot: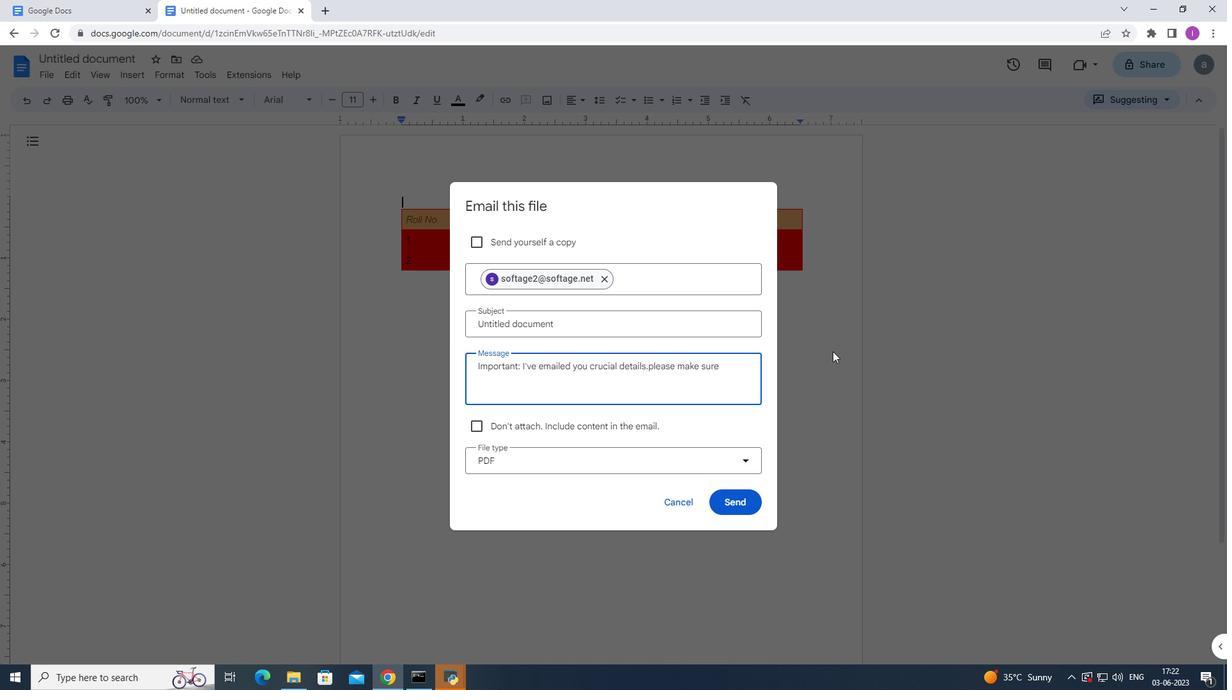 
Action: Mouse moved to (837, 350)
Screenshot: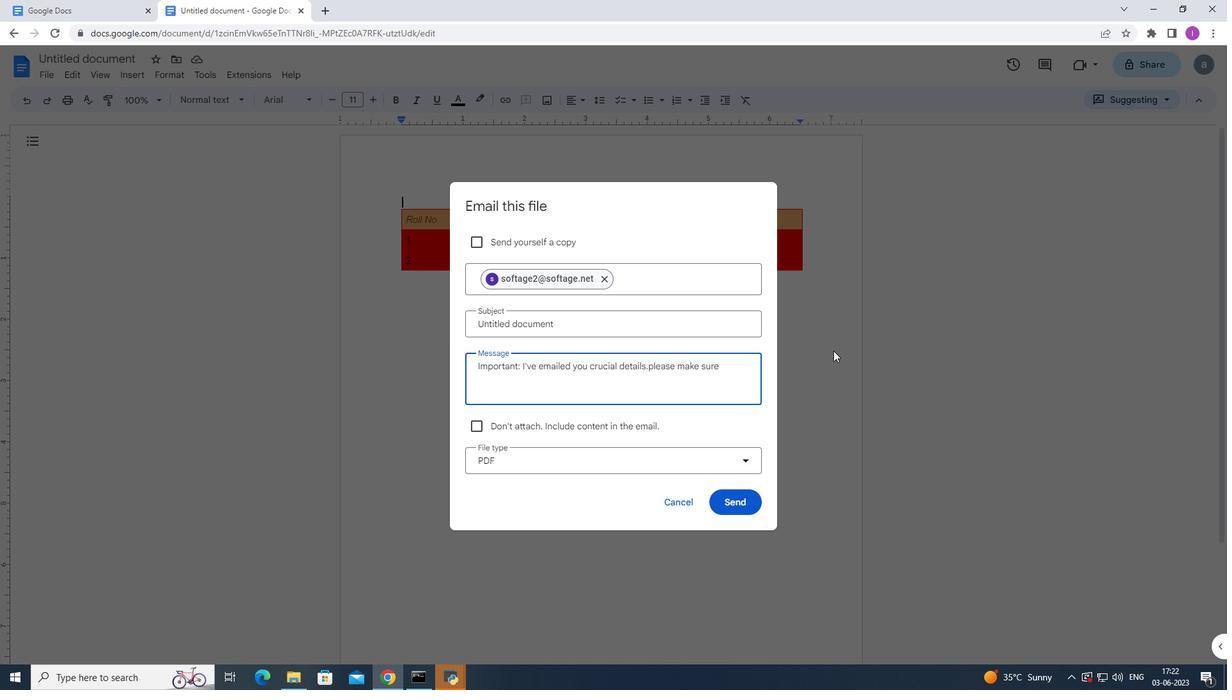 
Action: Key pressed t
Screenshot: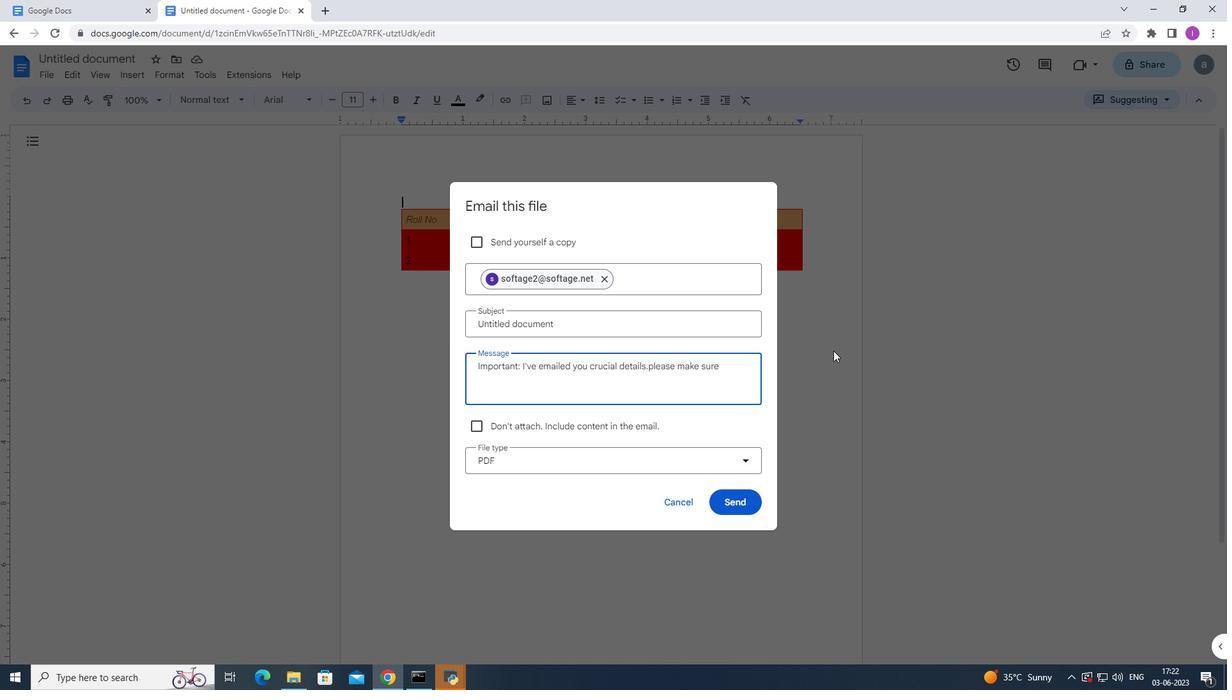 
Action: Mouse moved to (837, 349)
Screenshot: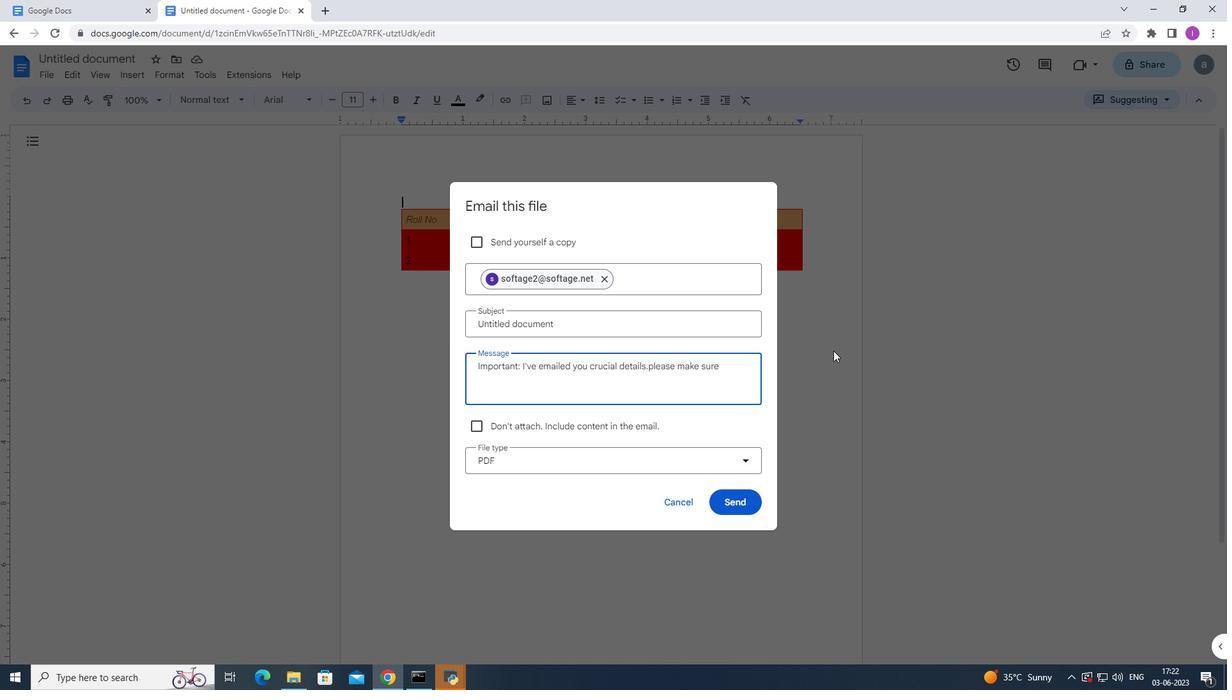 
Action: Key pressed o<Key.space>go
Screenshot: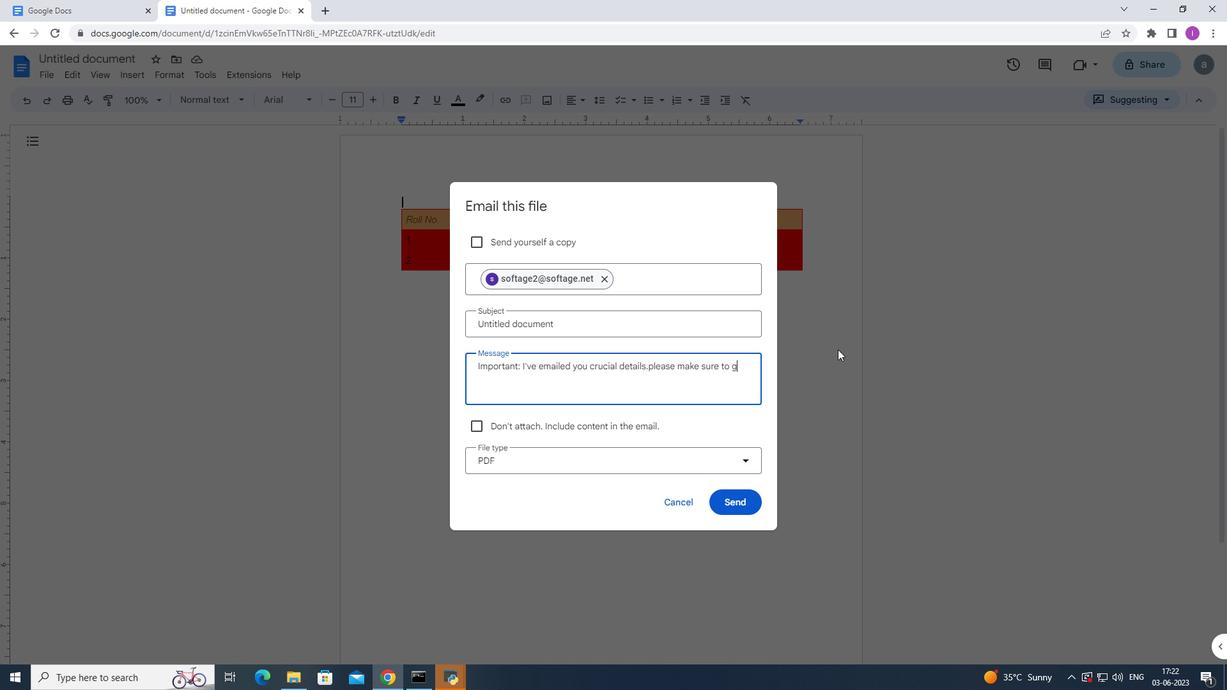 
Action: Mouse moved to (852, 350)
Screenshot: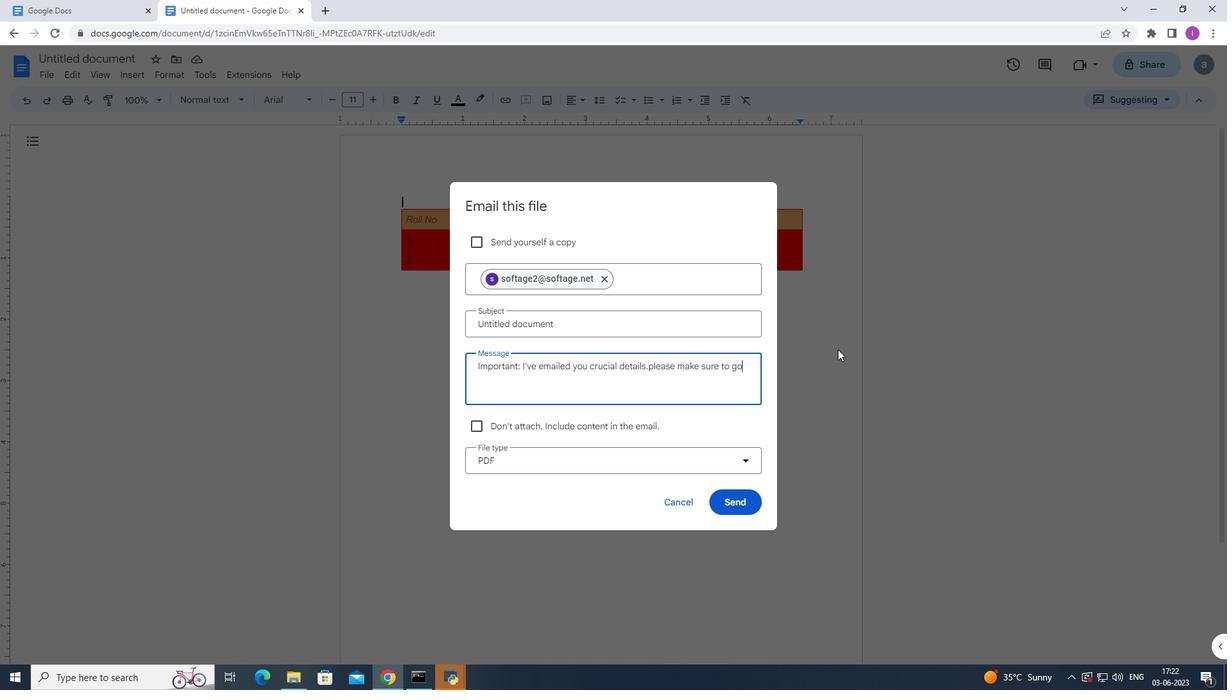 
Action: Key pressed <Key.space>throughittho
Screenshot: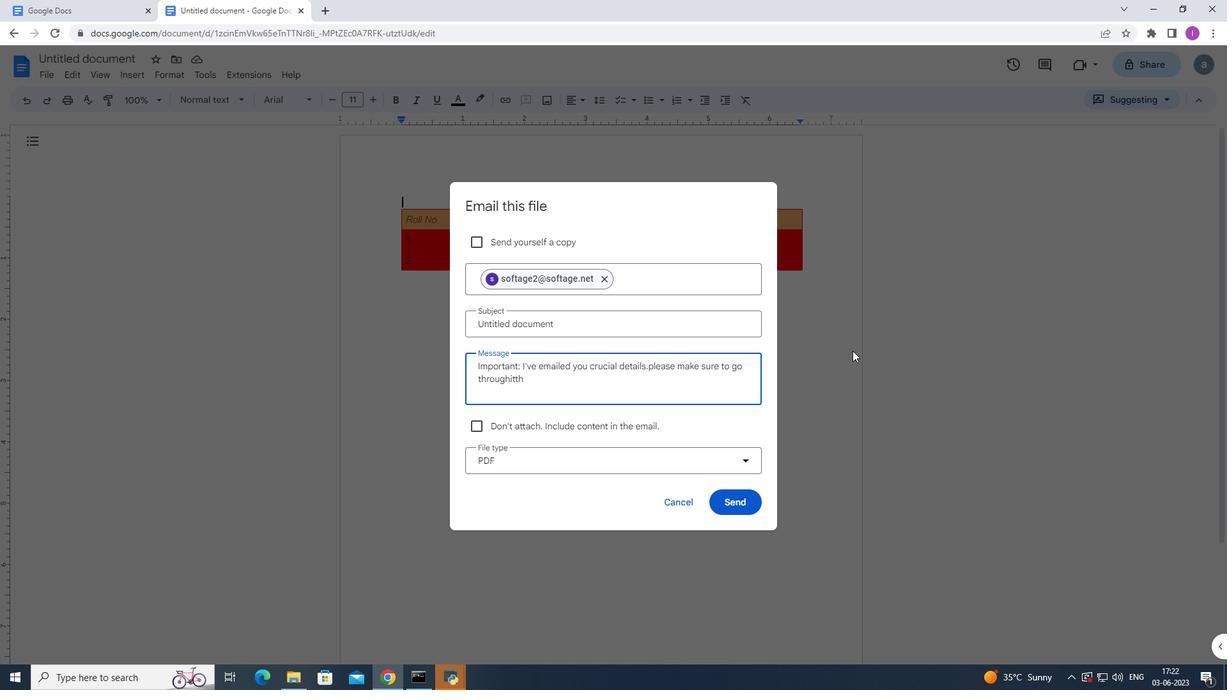 
Action: Mouse moved to (509, 378)
Screenshot: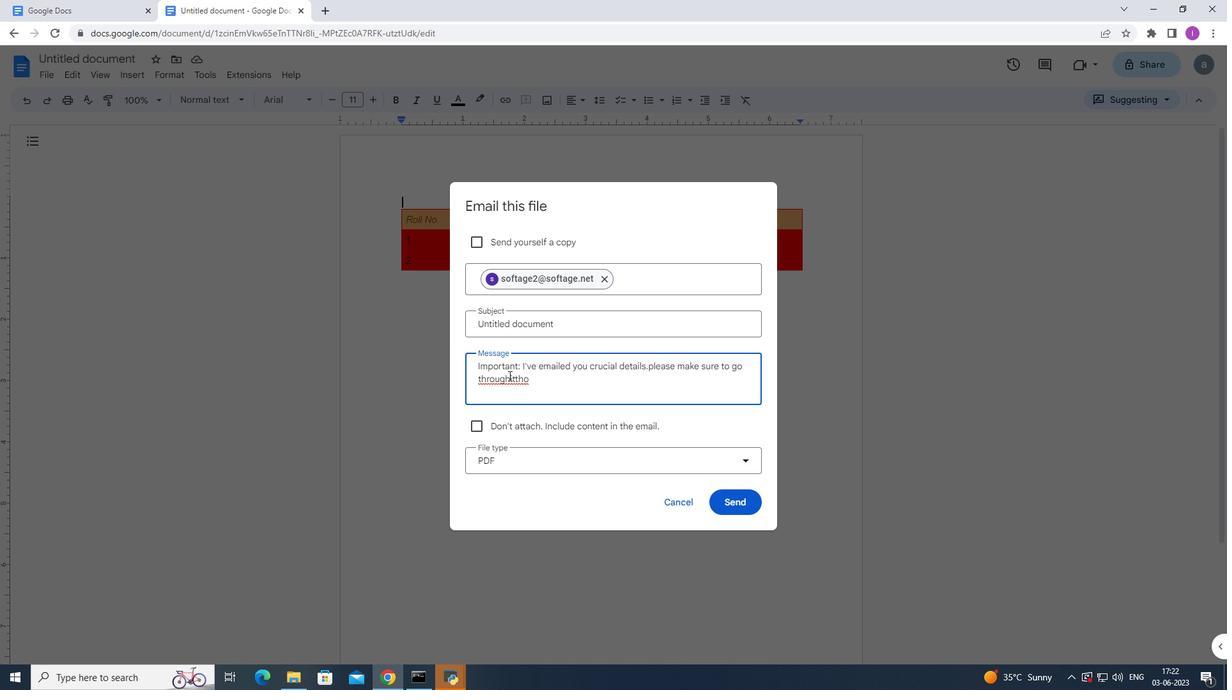 
Action: Mouse pressed left at (509, 378)
Screenshot: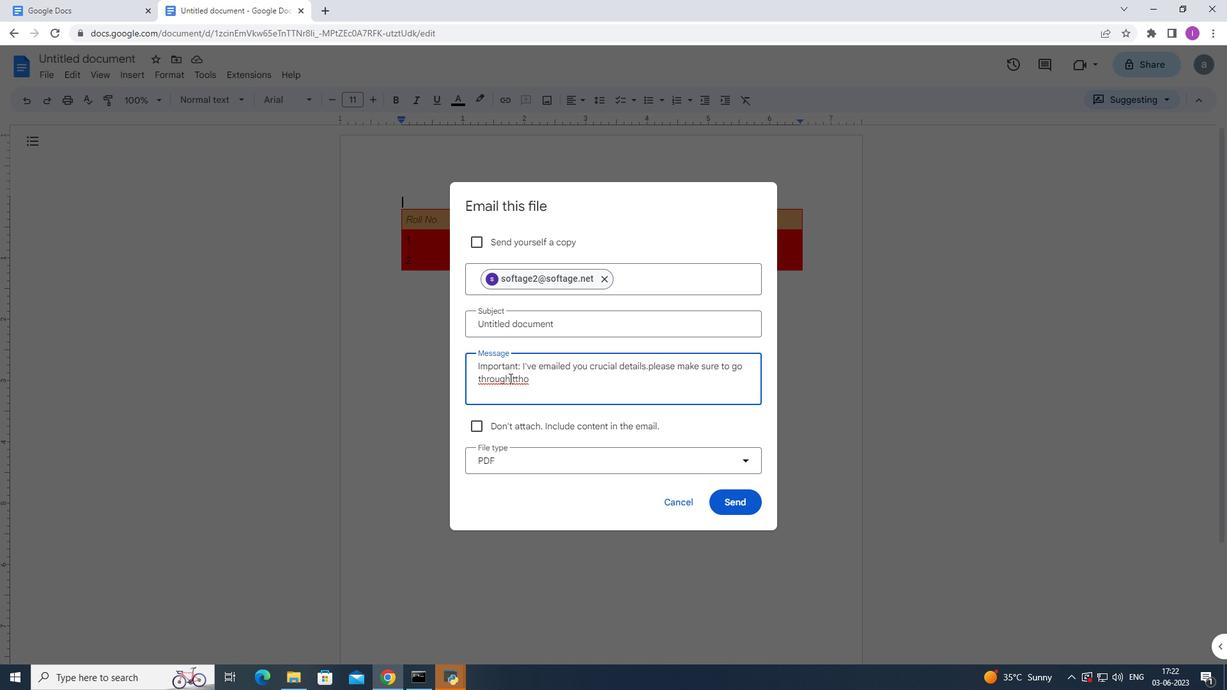
Action: Mouse moved to (535, 380)
Screenshot: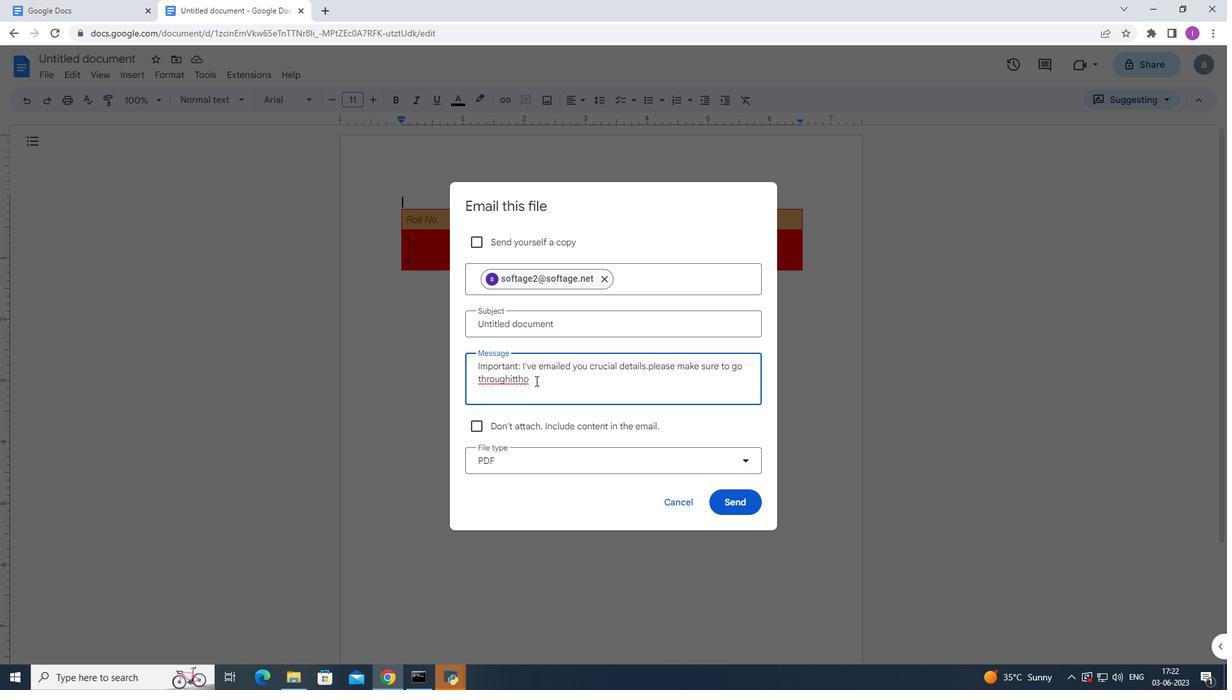
Action: Key pressed v
Screenshot: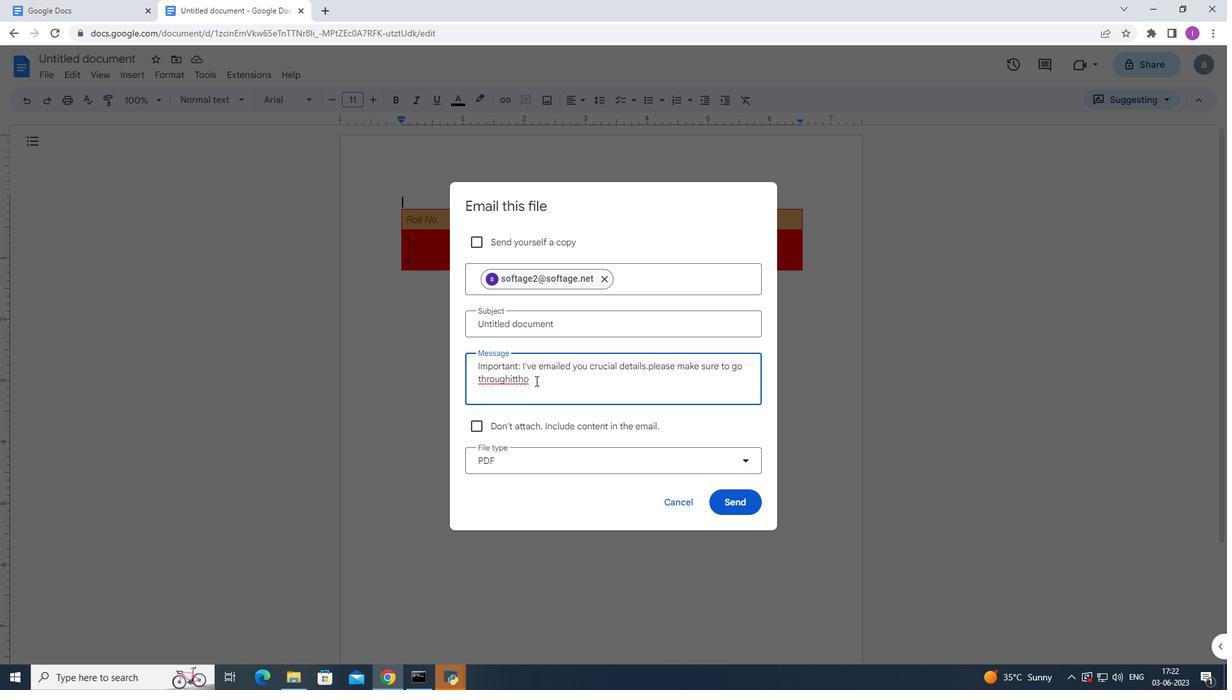 
Action: Mouse moved to (523, 374)
Screenshot: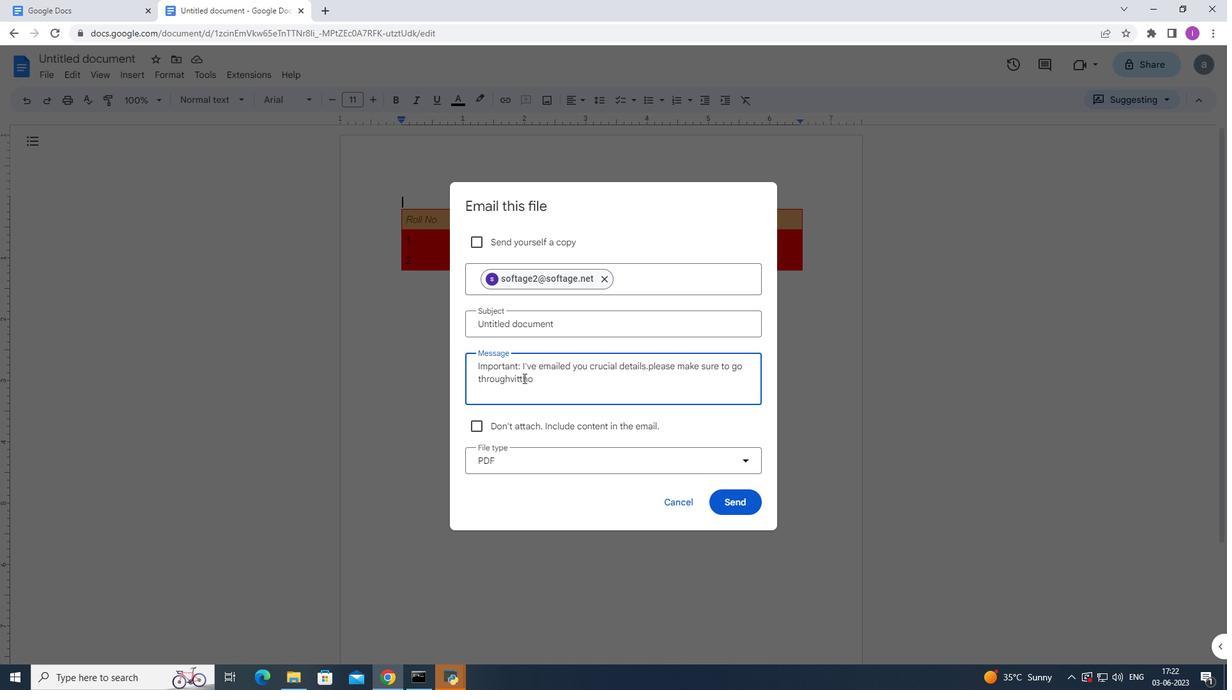 
Action: Key pressed <Key.backspace><Key.space>
Screenshot: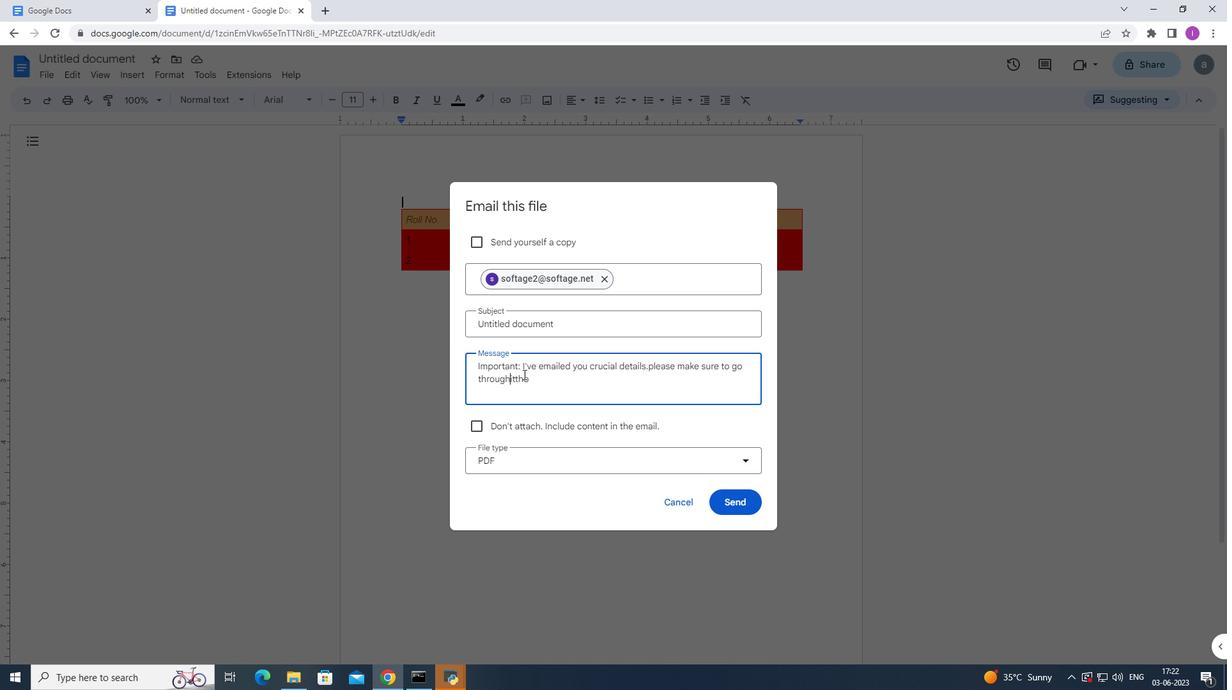 
Action: Mouse moved to (517, 379)
Screenshot: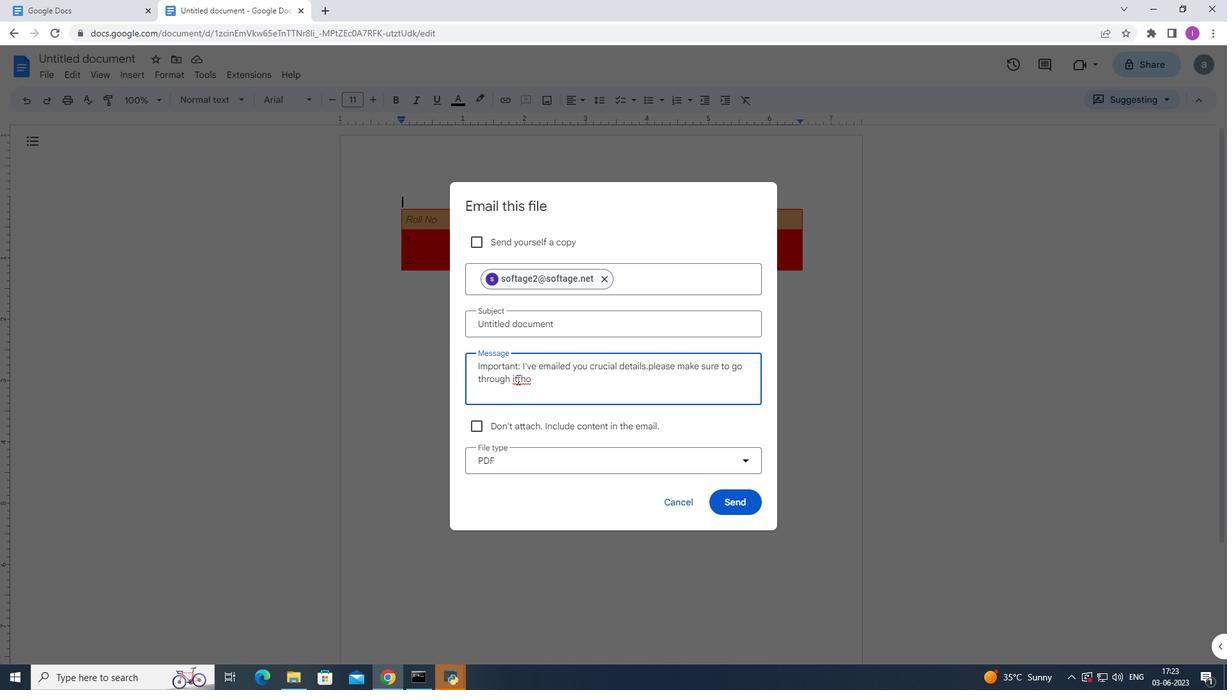 
Action: Mouse pressed left at (517, 379)
Screenshot: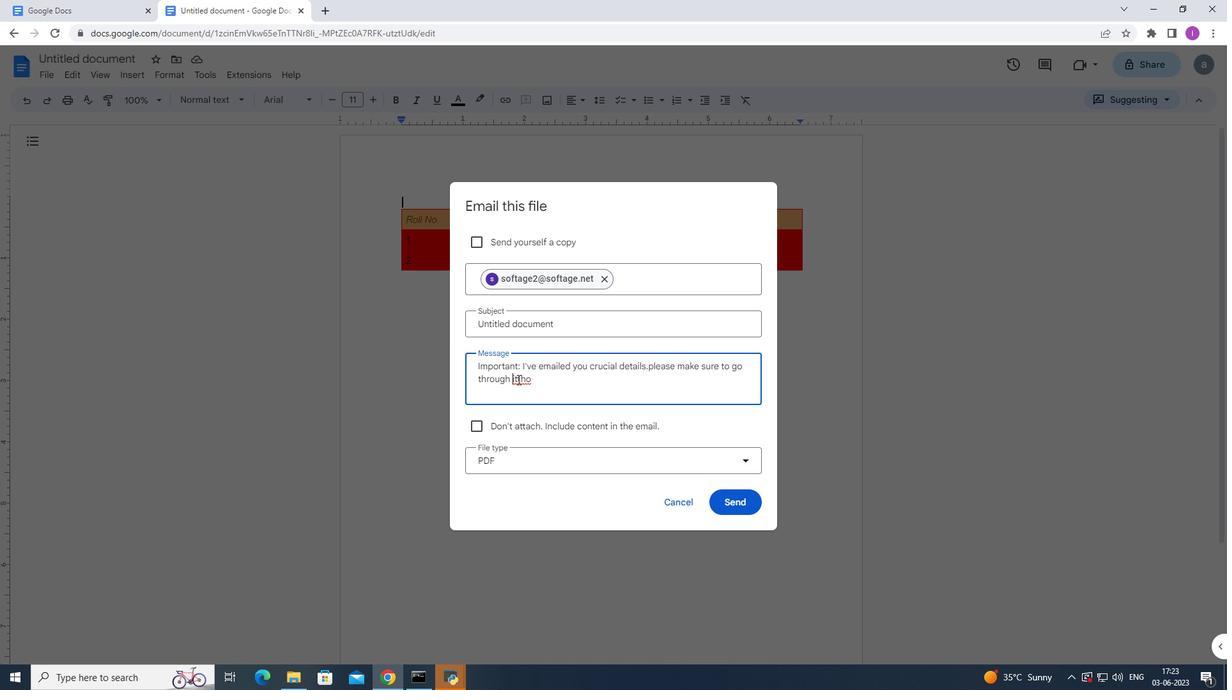 
Action: Mouse moved to (518, 379)
Screenshot: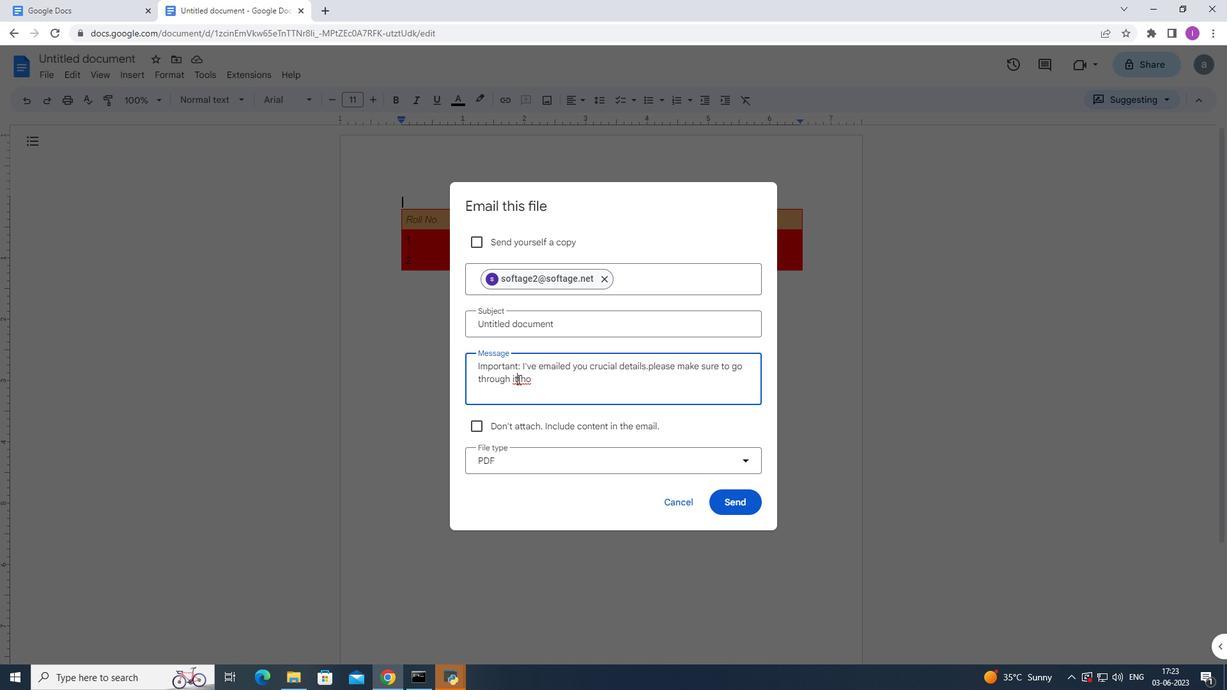 
Action: Key pressed <Key.space>
Screenshot: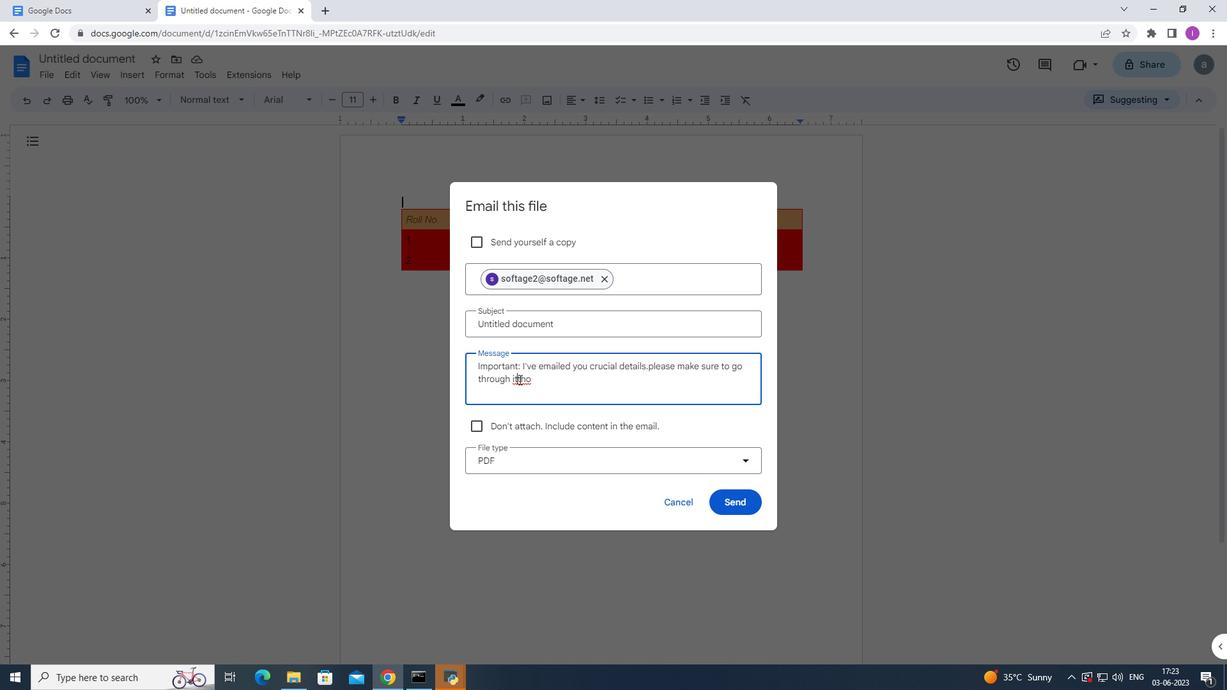 
Action: Mouse moved to (538, 379)
Screenshot: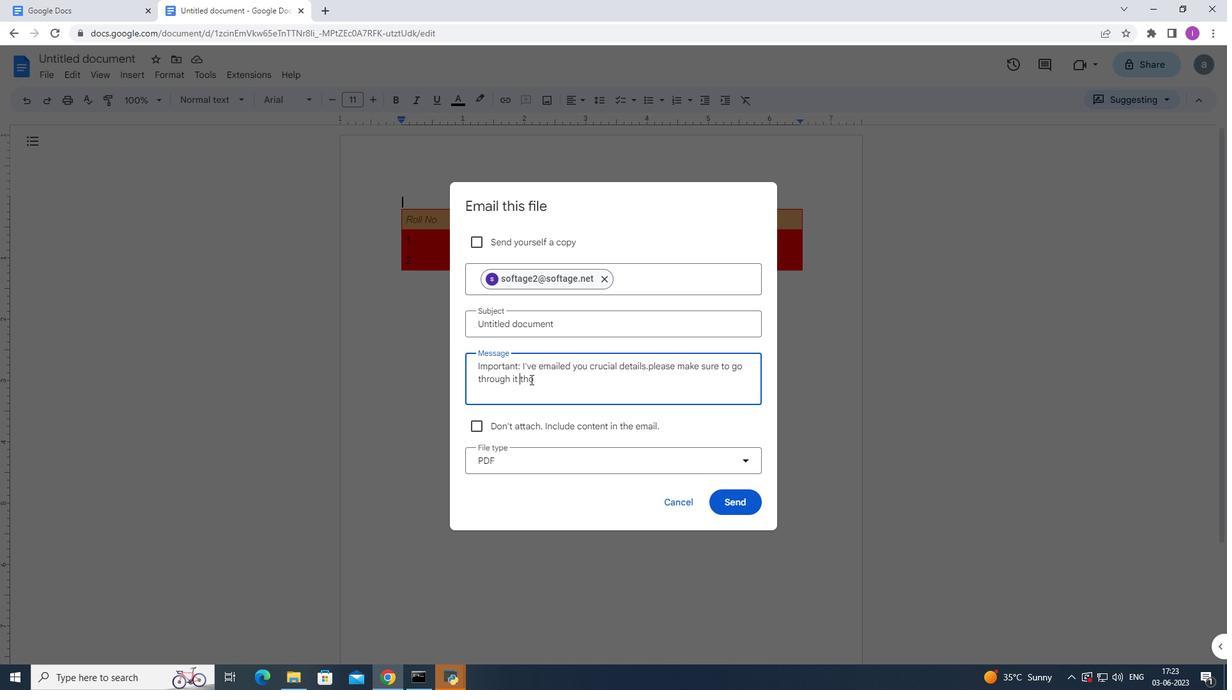 
Action: Mouse pressed left at (538, 379)
Screenshot: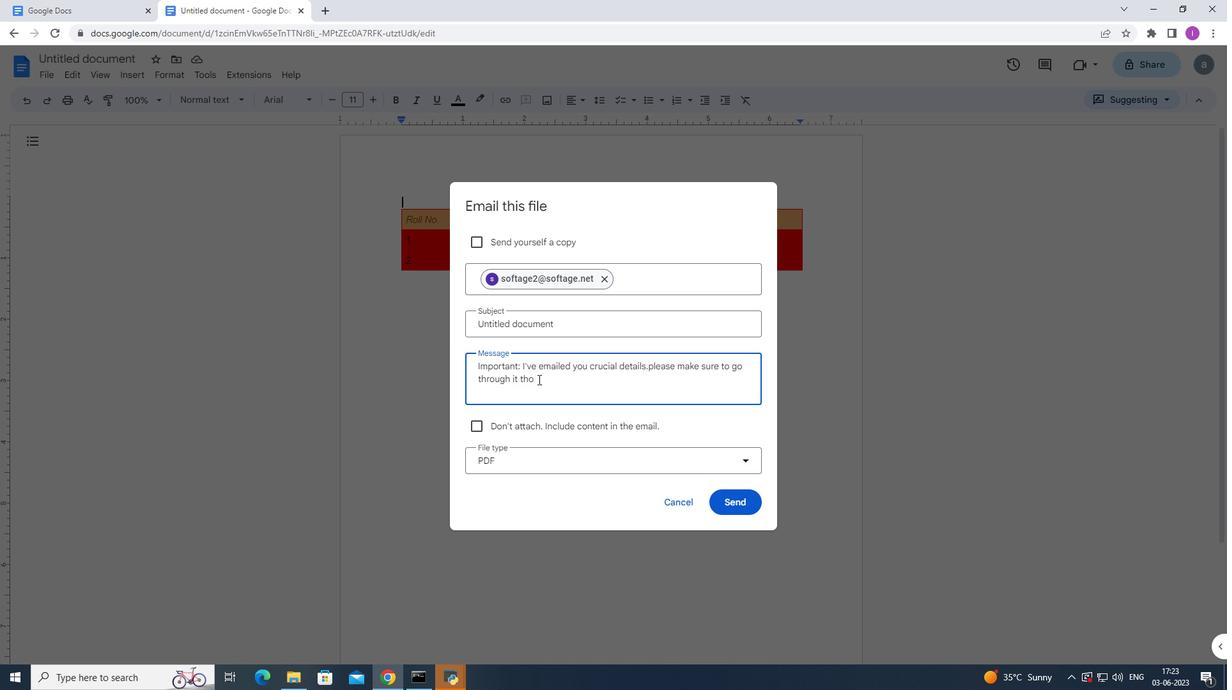
Action: Mouse moved to (570, 376)
Screenshot: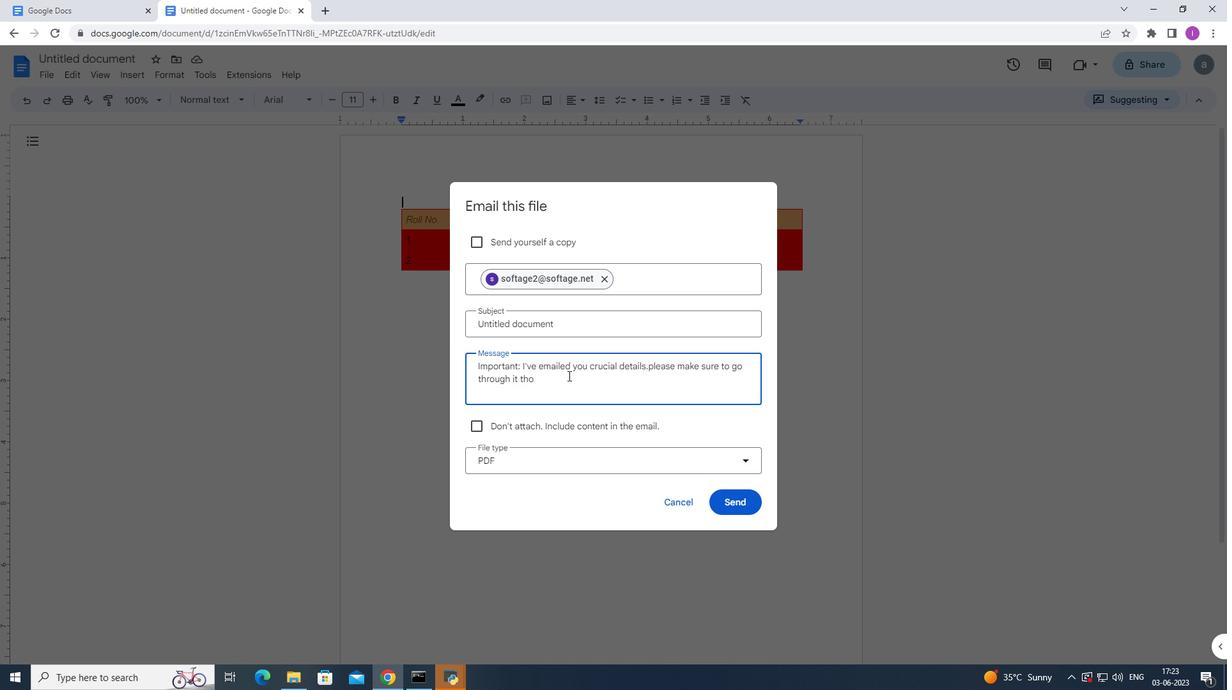 
Action: Key pressed roughly
Screenshot: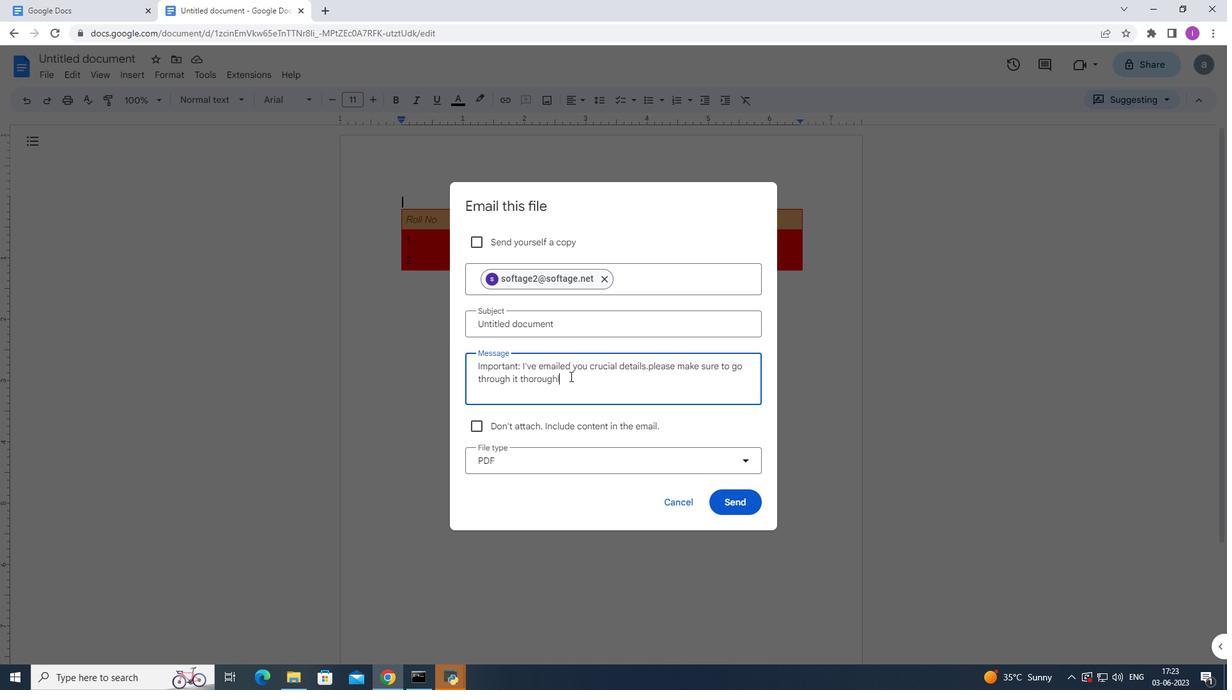 
Action: Mouse moved to (746, 462)
Screenshot: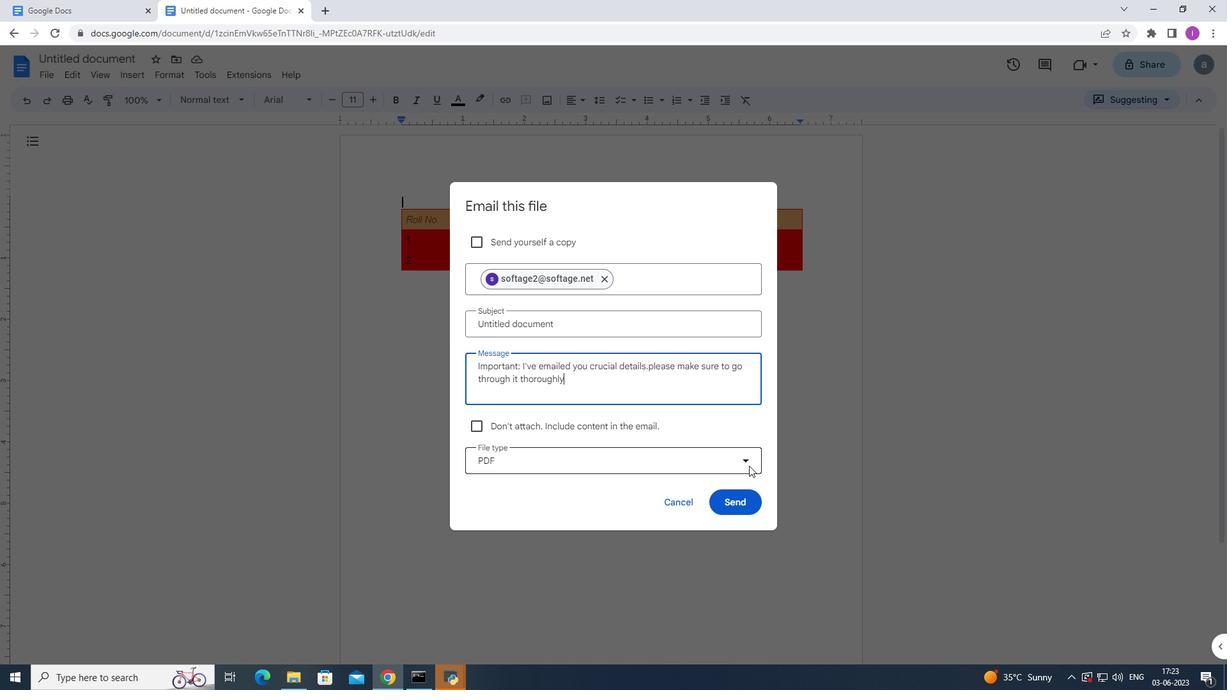 
Action: Mouse pressed left at (746, 462)
Screenshot: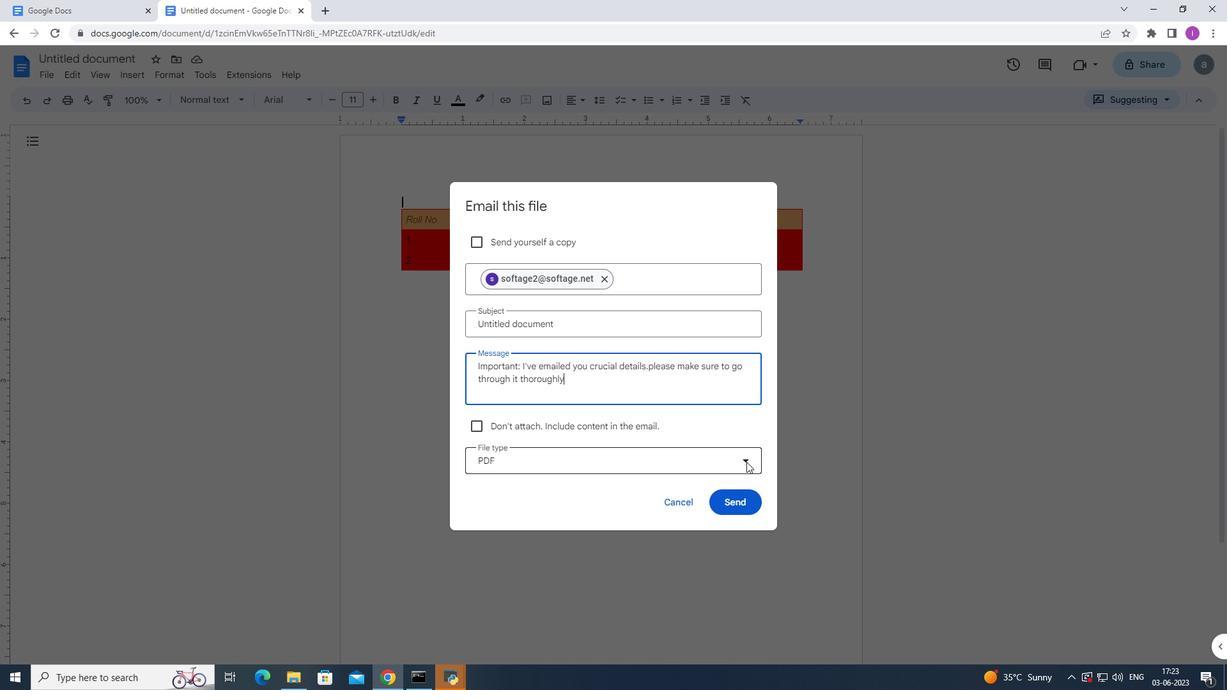 
Action: Mouse moved to (566, 552)
Screenshot: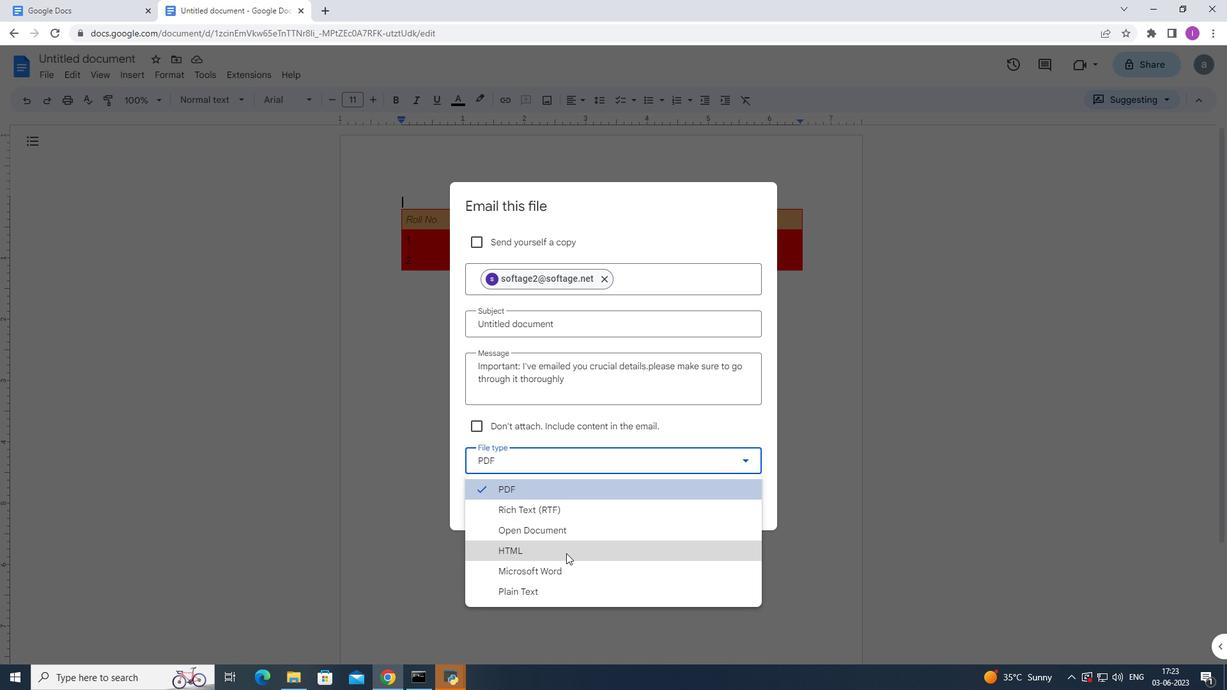 
Action: Mouse pressed left at (566, 552)
Screenshot: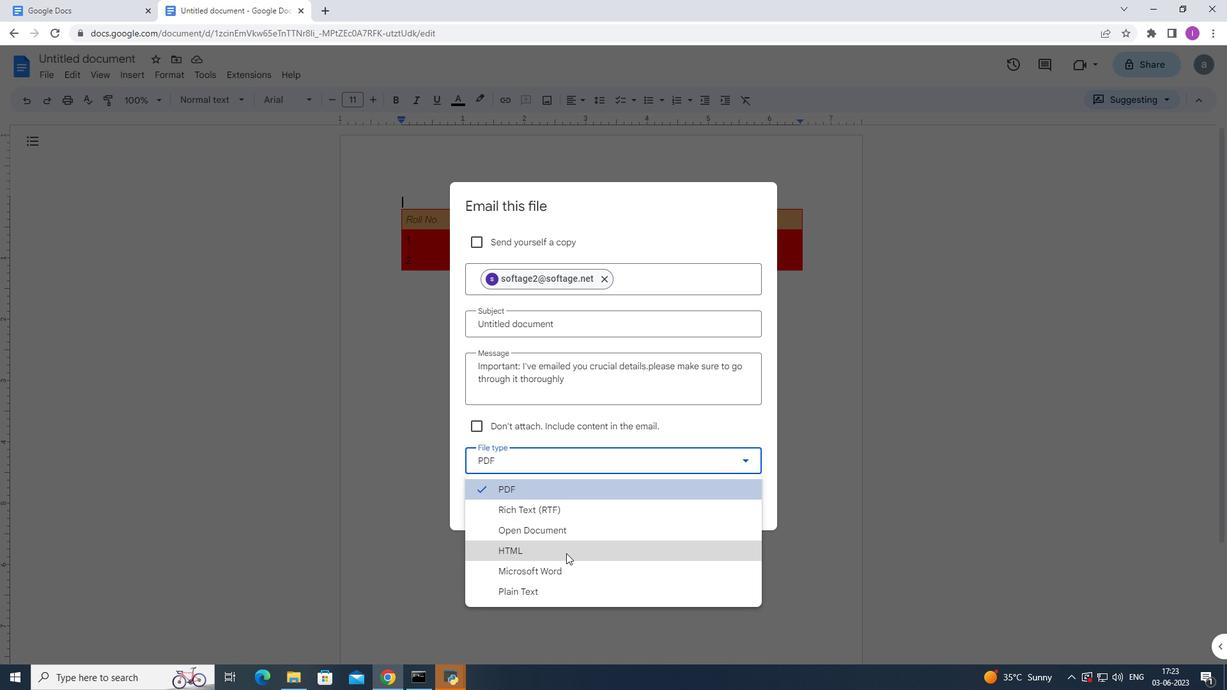 
Action: Mouse moved to (740, 499)
Screenshot: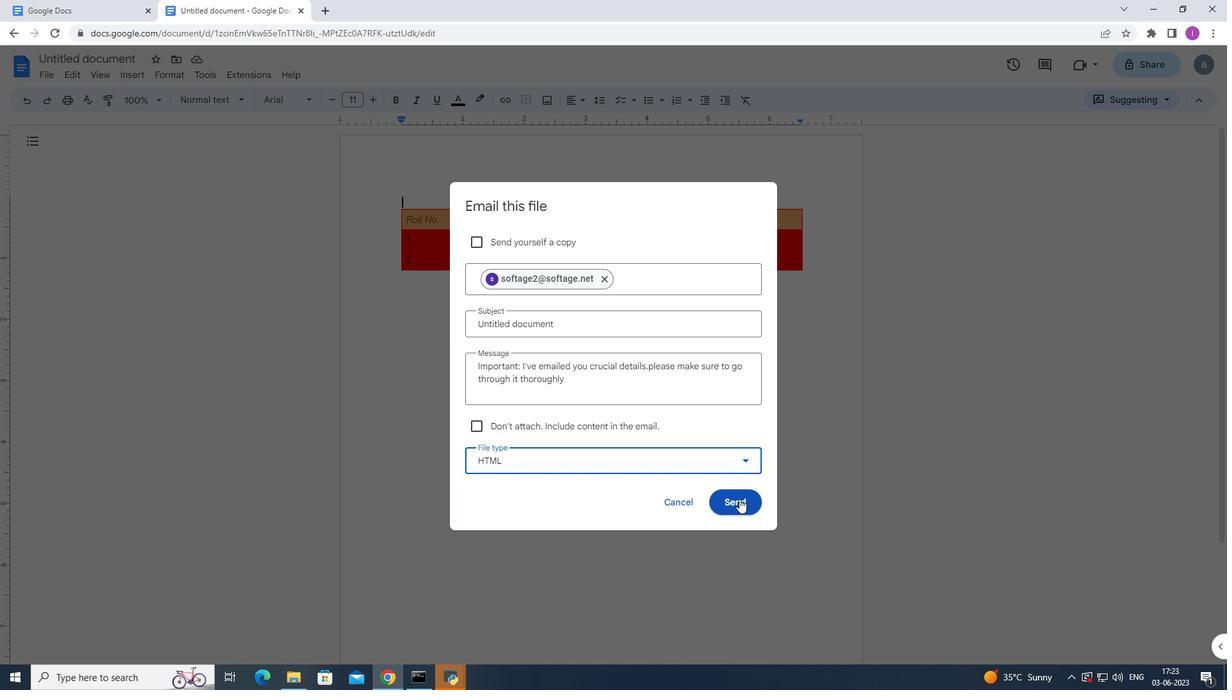 
Action: Mouse pressed left at (740, 499)
Screenshot: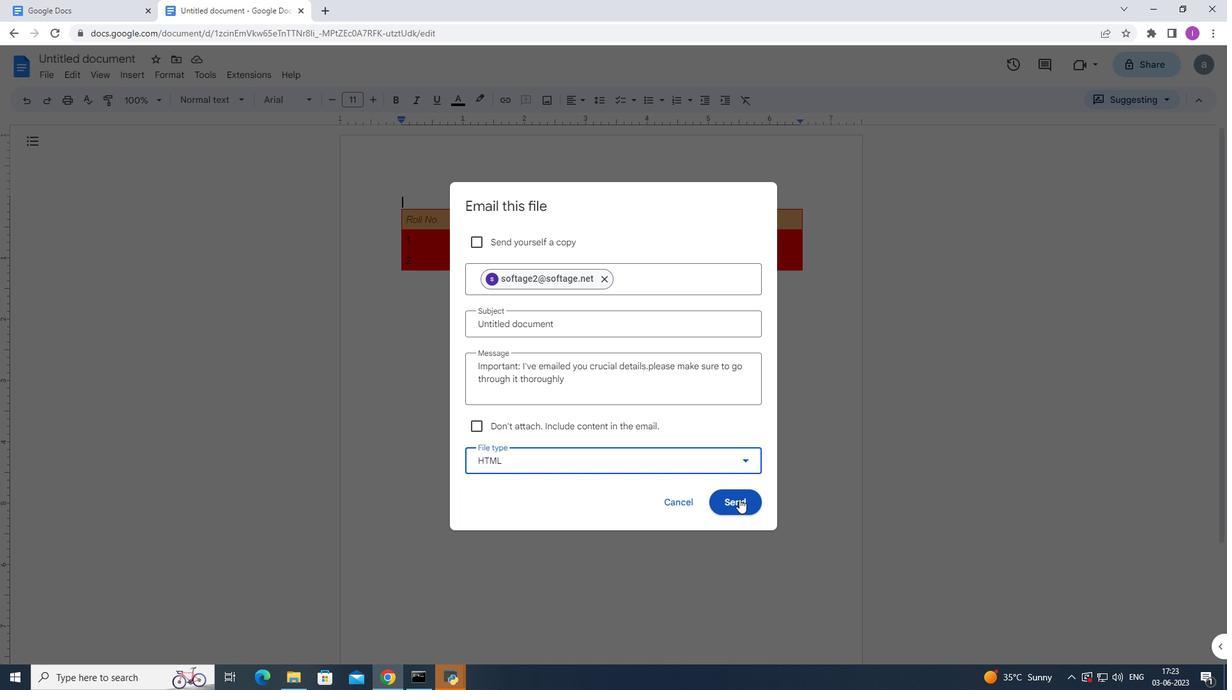 
Action: Mouse moved to (280, 283)
Screenshot: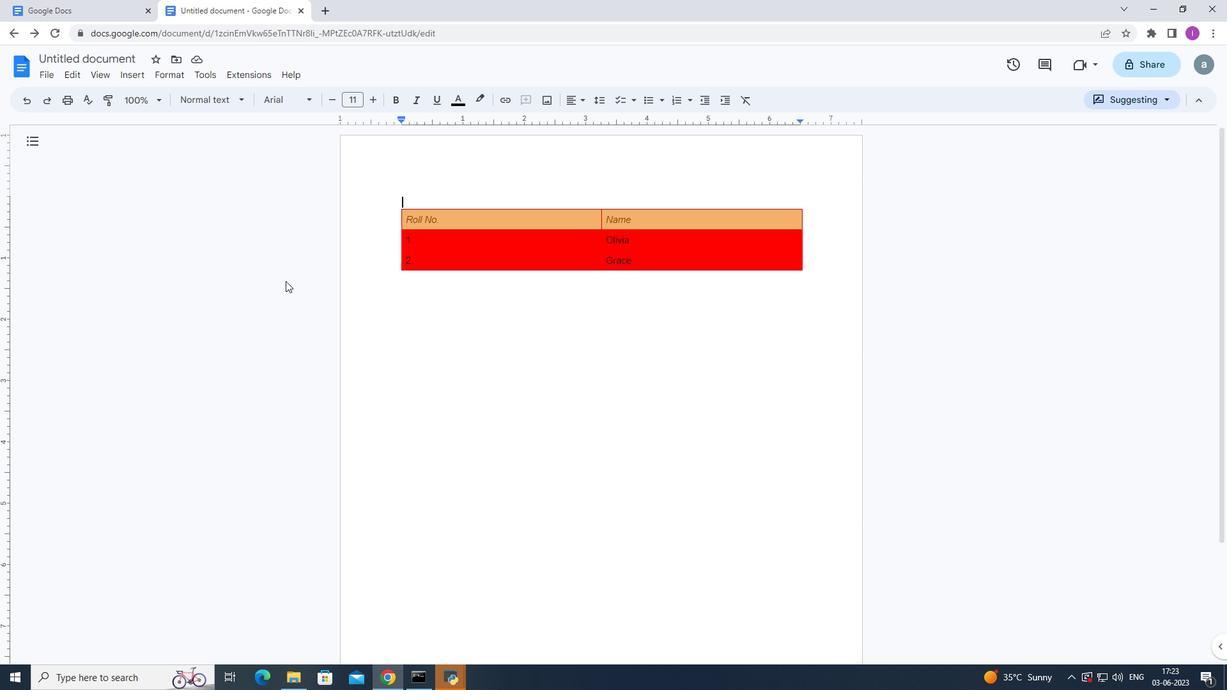 
